 Task: Search one way flight ticket for 1 adult, 5 children, 2 infants in seat and 1 infant on lap in first from San Diego: San Diego International Airport (lindbergh Field) to South Bend: South Bend International Airport on 8-6-2023. Choice of flights is American. Number of bags: 2 carry on bags and 6 checked bags. Price is upto 92000. Outbound departure time preference is 17:15.
Action: Mouse moved to (247, 342)
Screenshot: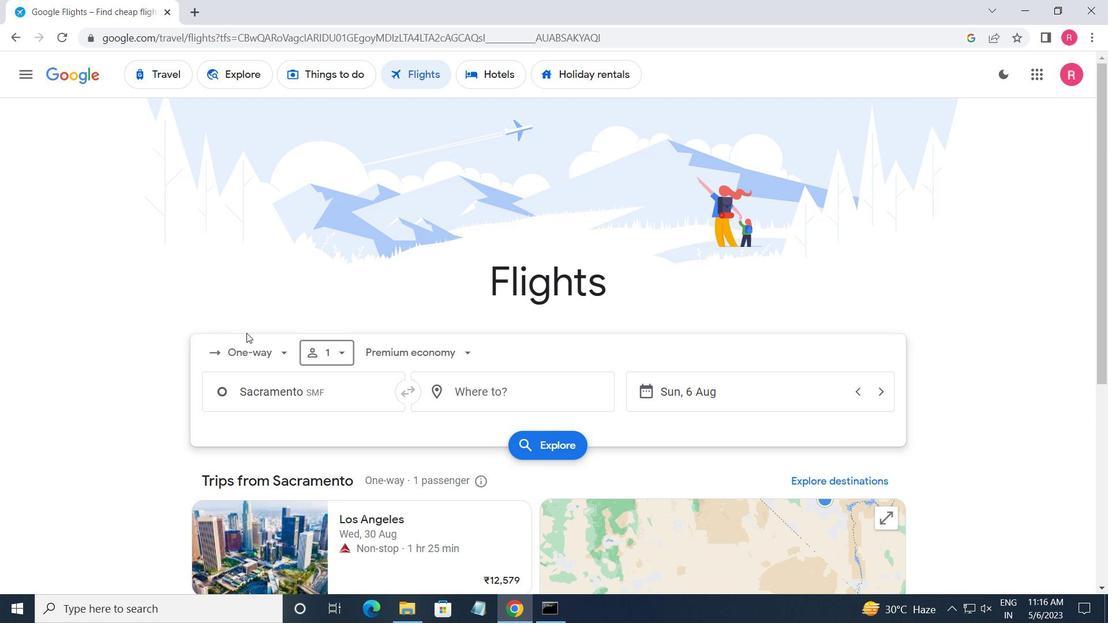 
Action: Mouse pressed left at (247, 342)
Screenshot: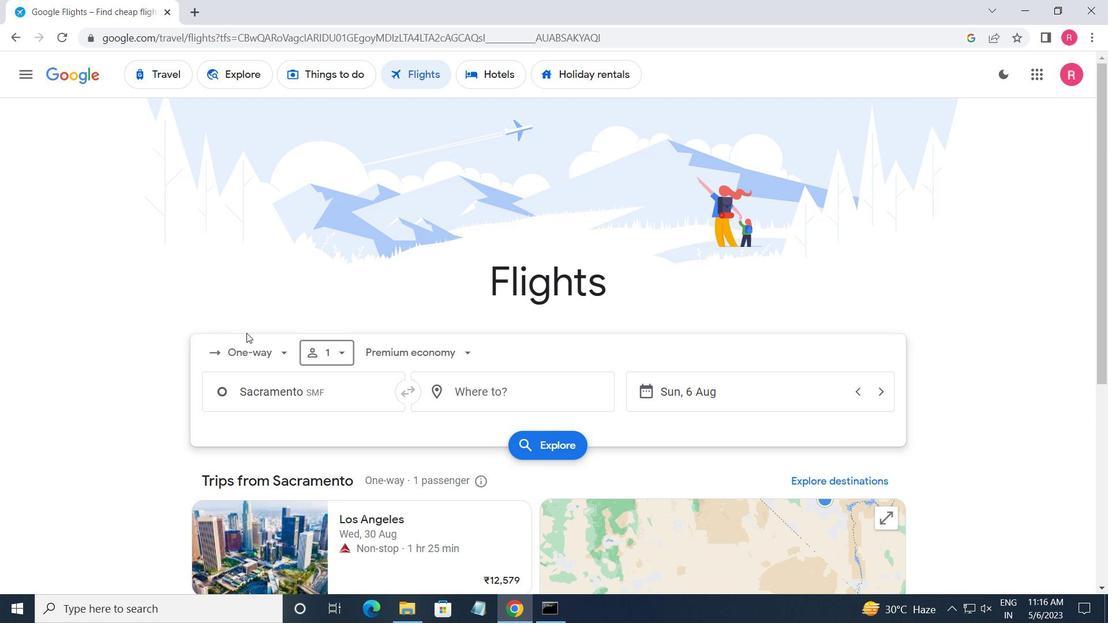 
Action: Mouse moved to (283, 427)
Screenshot: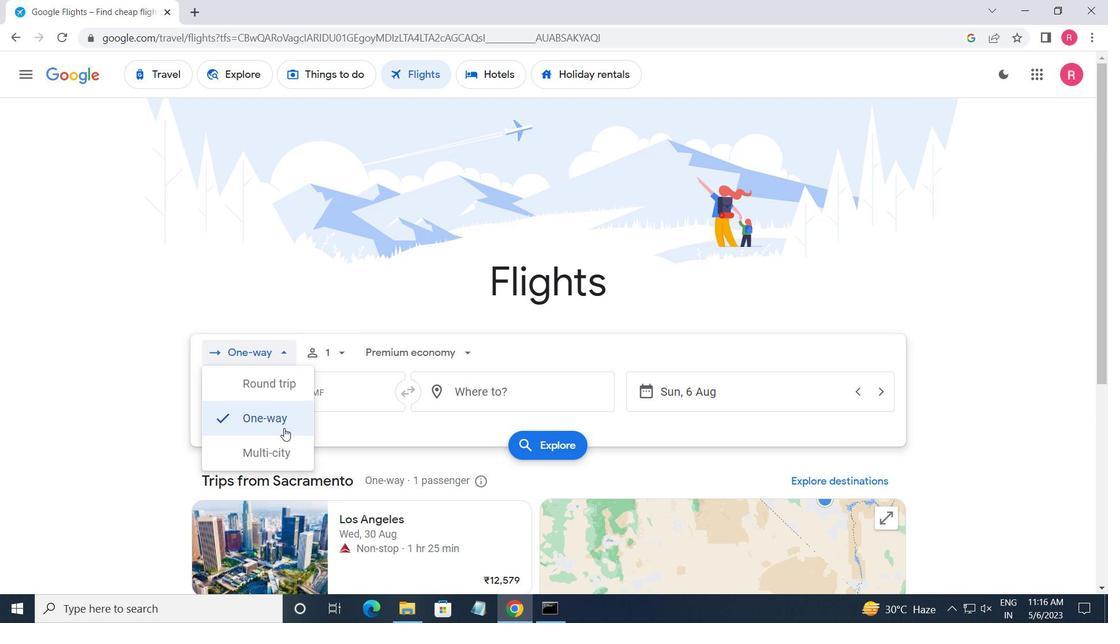 
Action: Mouse pressed left at (283, 427)
Screenshot: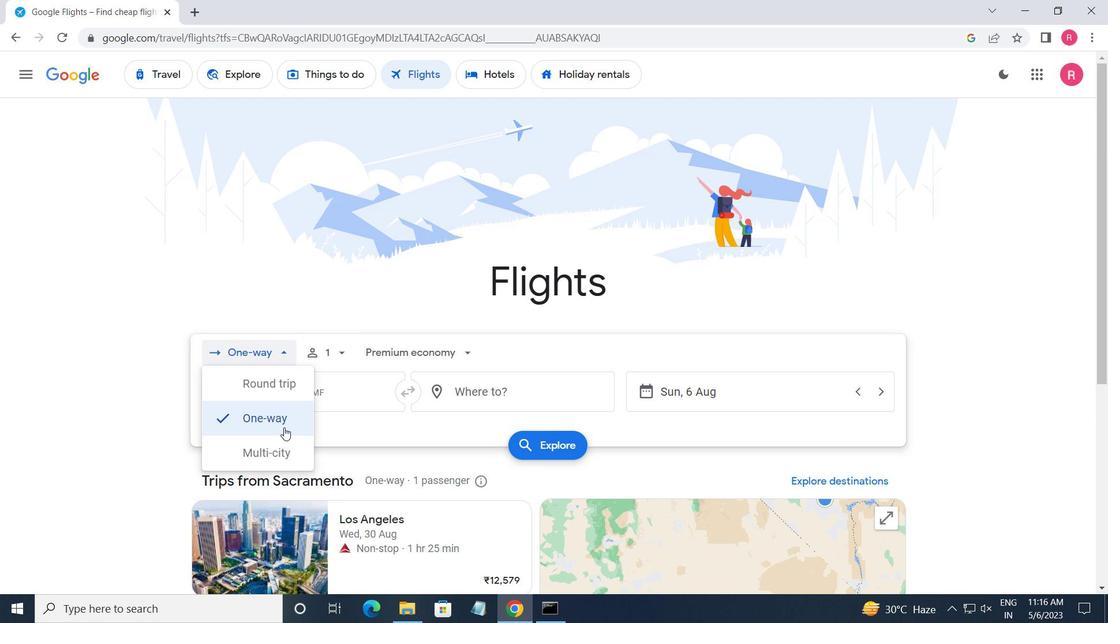 
Action: Mouse moved to (340, 355)
Screenshot: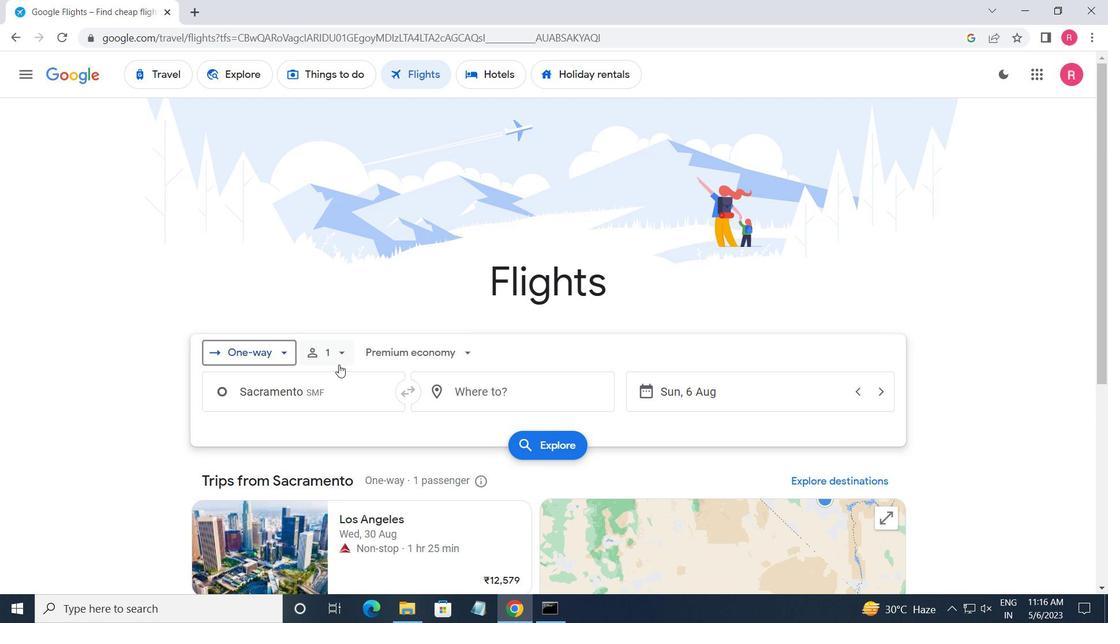 
Action: Mouse pressed left at (340, 355)
Screenshot: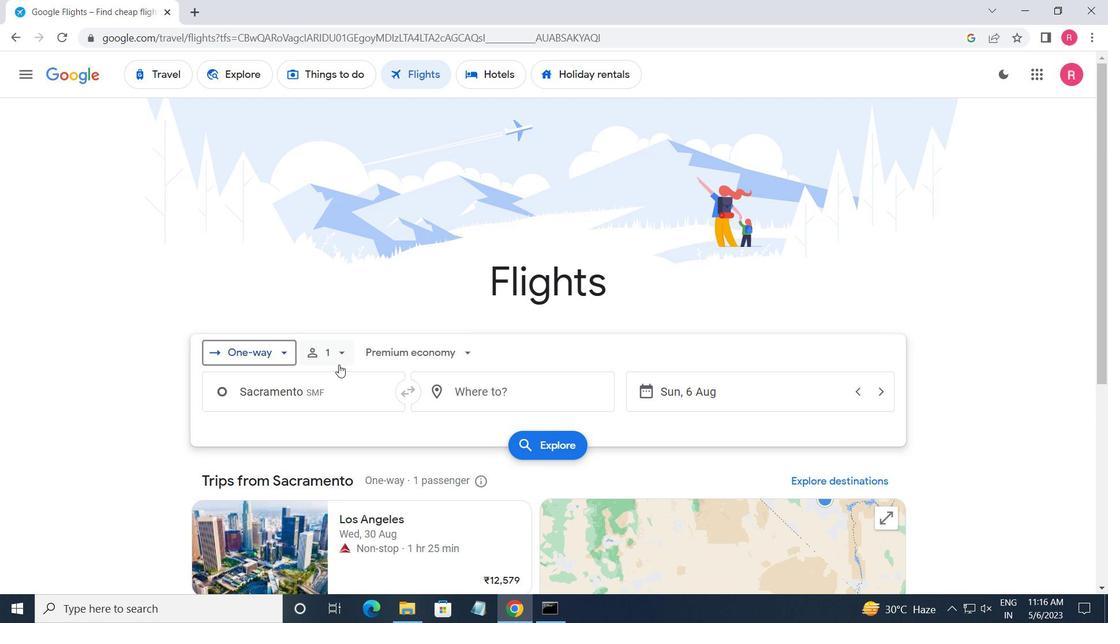 
Action: Mouse moved to (453, 422)
Screenshot: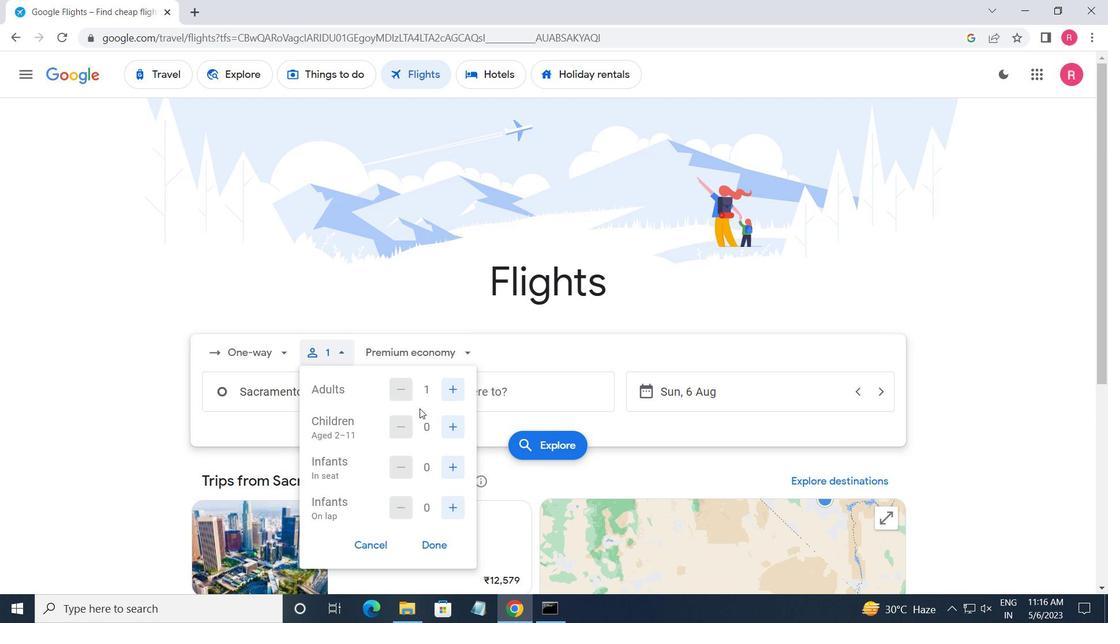 
Action: Mouse pressed left at (453, 422)
Screenshot: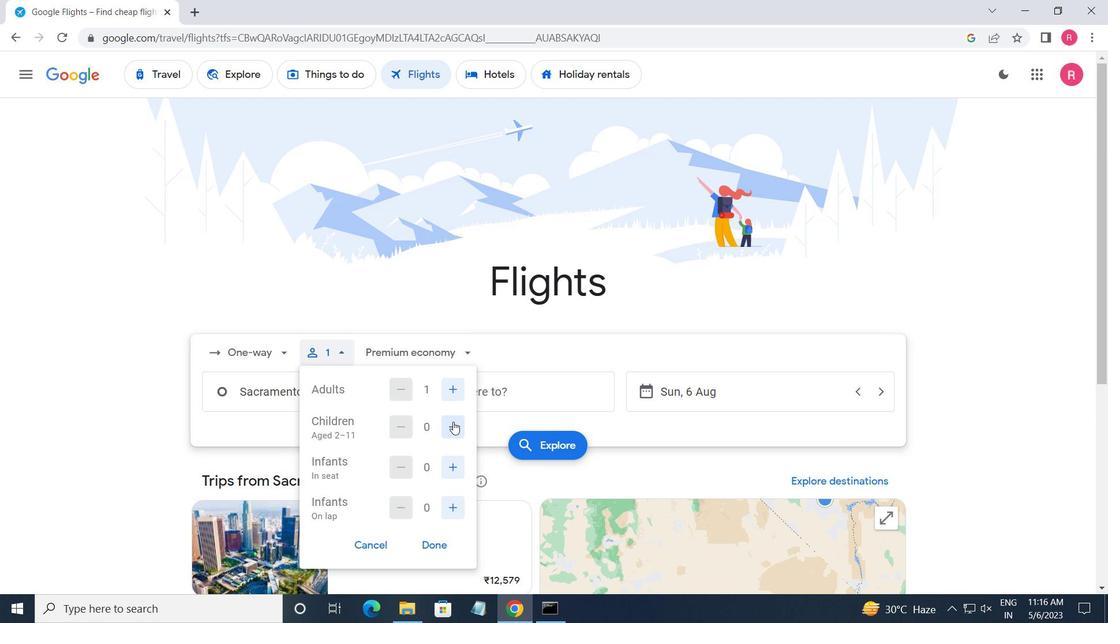 
Action: Mouse moved to (453, 422)
Screenshot: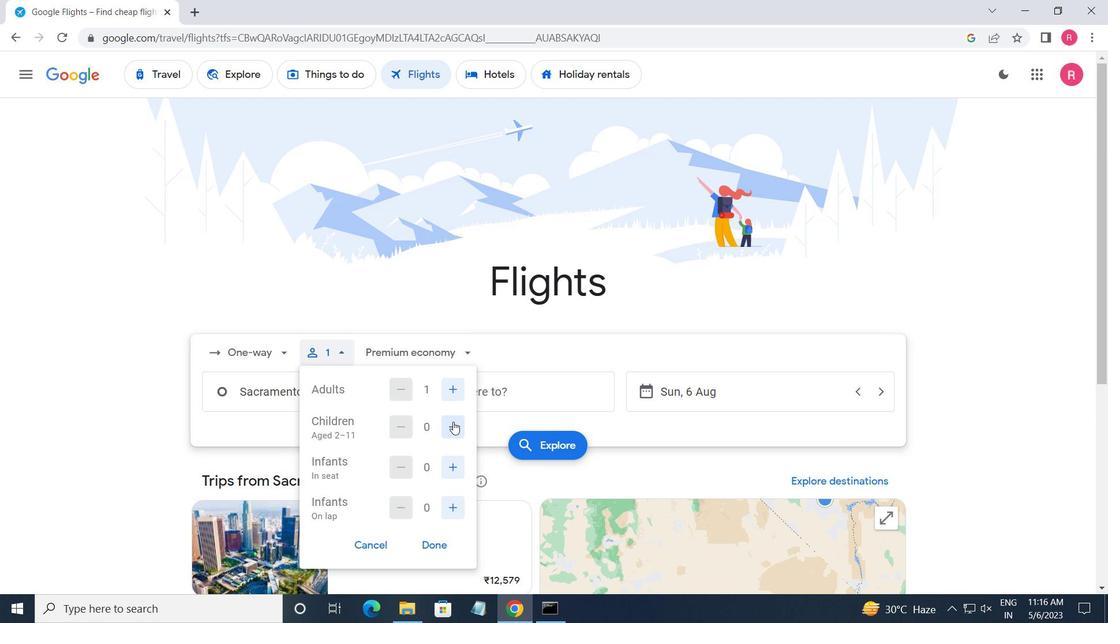 
Action: Mouse pressed left at (453, 422)
Screenshot: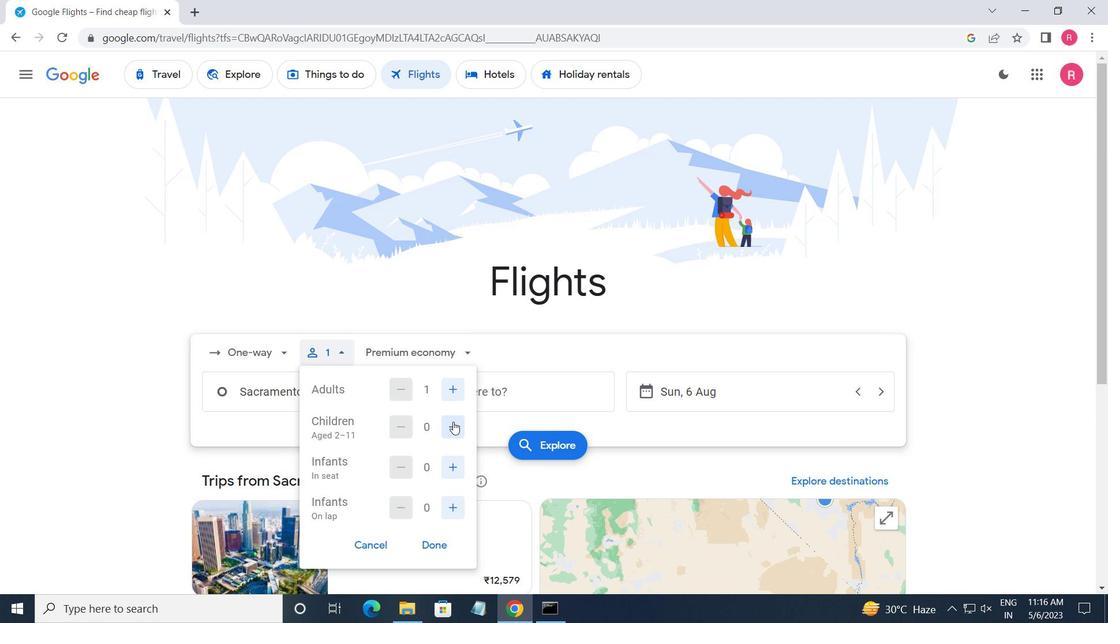 
Action: Mouse moved to (452, 421)
Screenshot: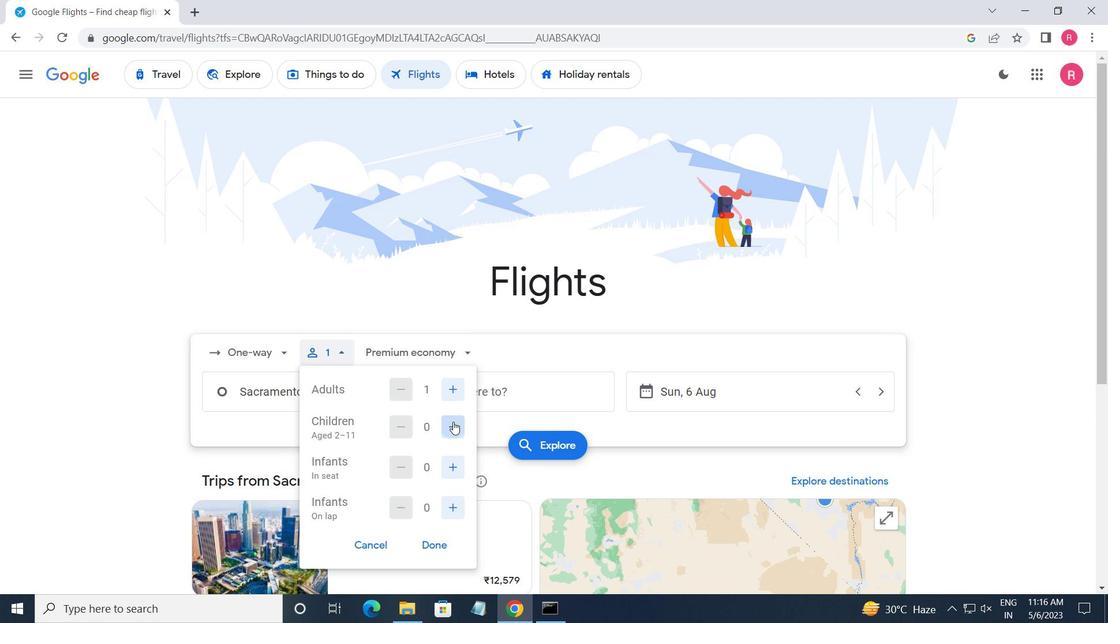 
Action: Mouse pressed left at (452, 421)
Screenshot: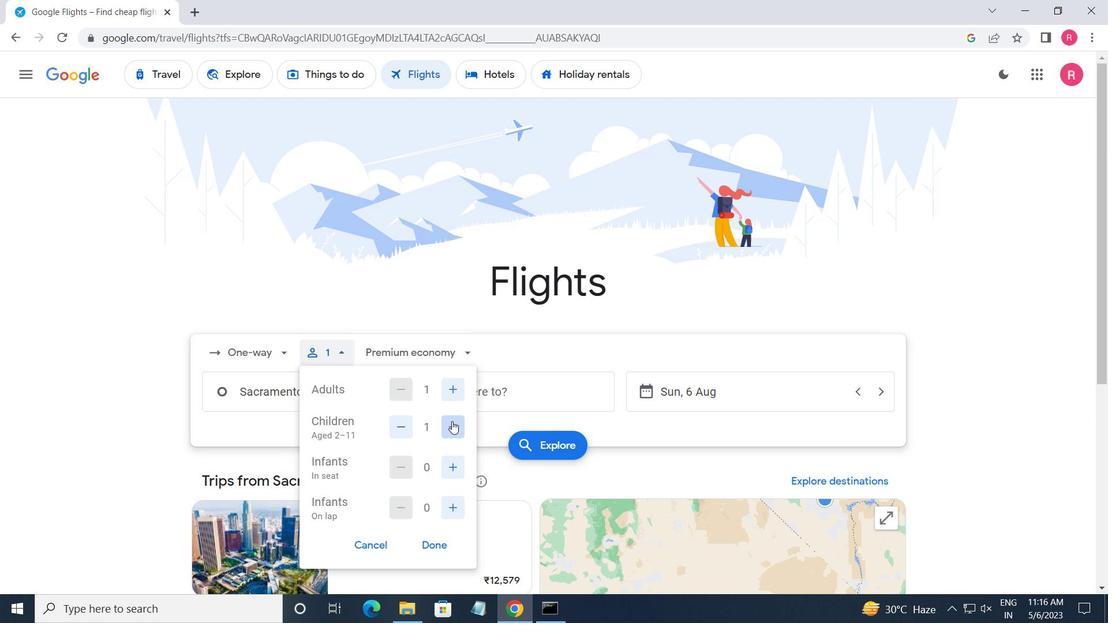 
Action: Mouse pressed left at (452, 421)
Screenshot: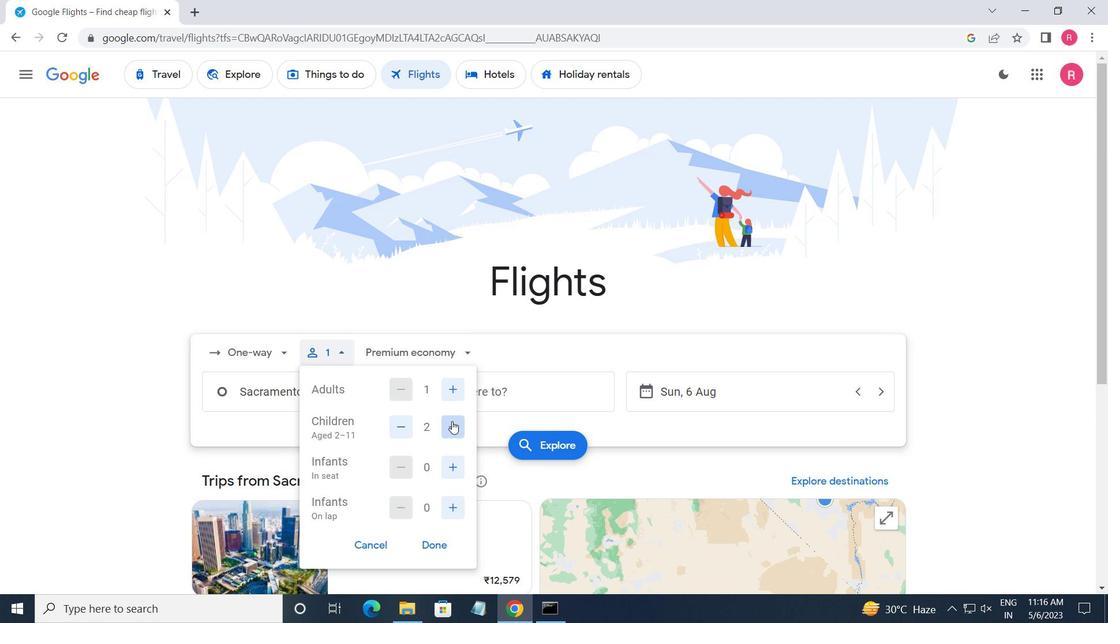 
Action: Mouse pressed left at (452, 421)
Screenshot: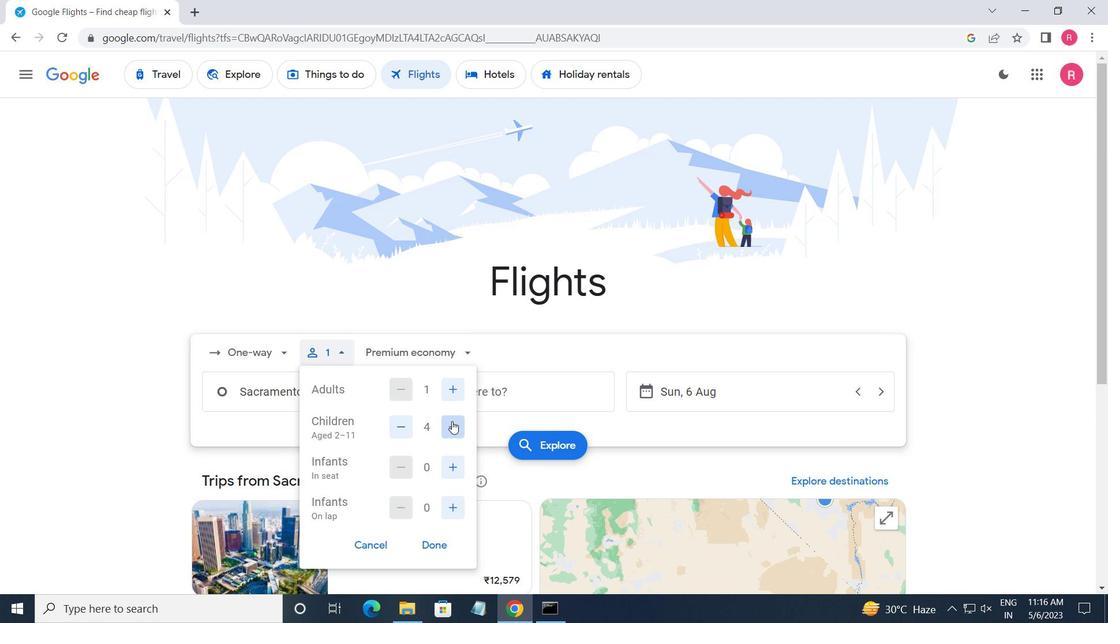 
Action: Mouse moved to (457, 473)
Screenshot: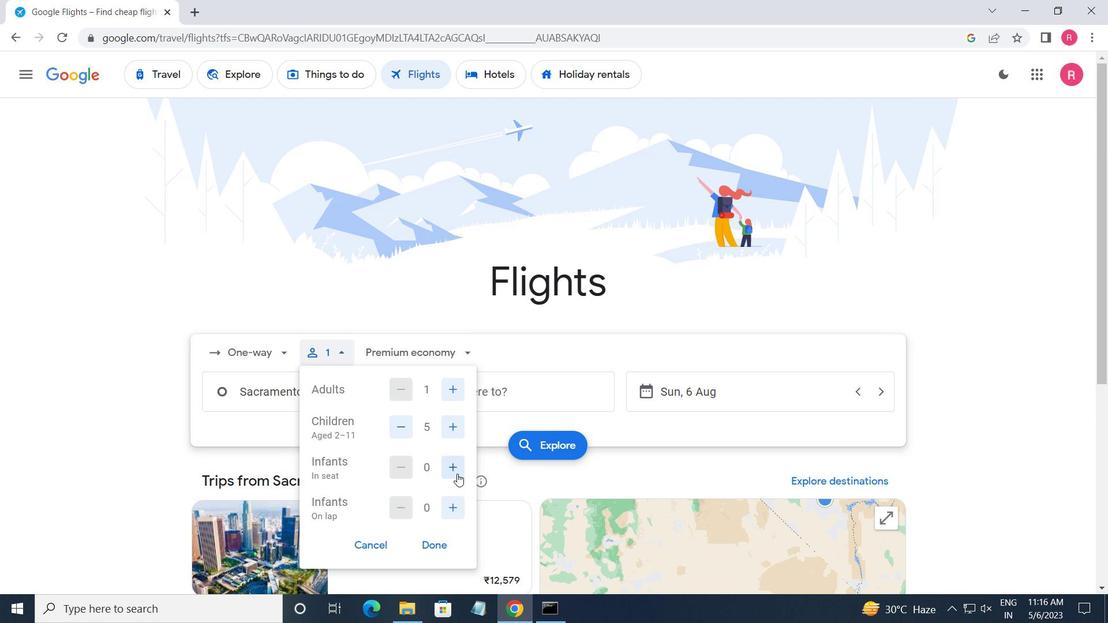 
Action: Mouse pressed left at (457, 473)
Screenshot: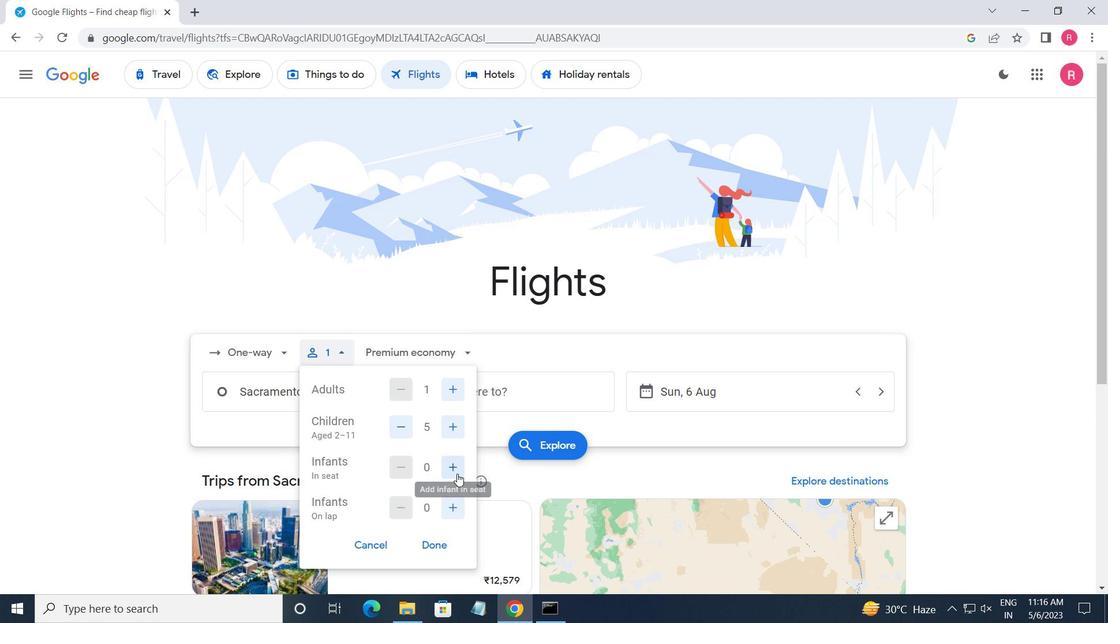 
Action: Mouse moved to (451, 513)
Screenshot: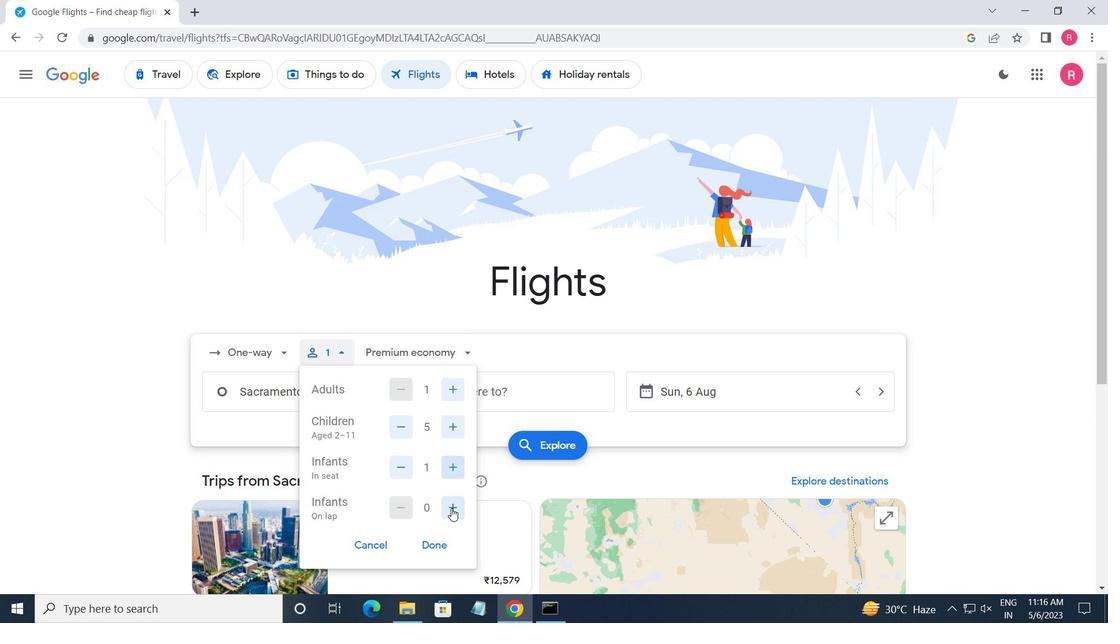 
Action: Mouse pressed left at (451, 513)
Screenshot: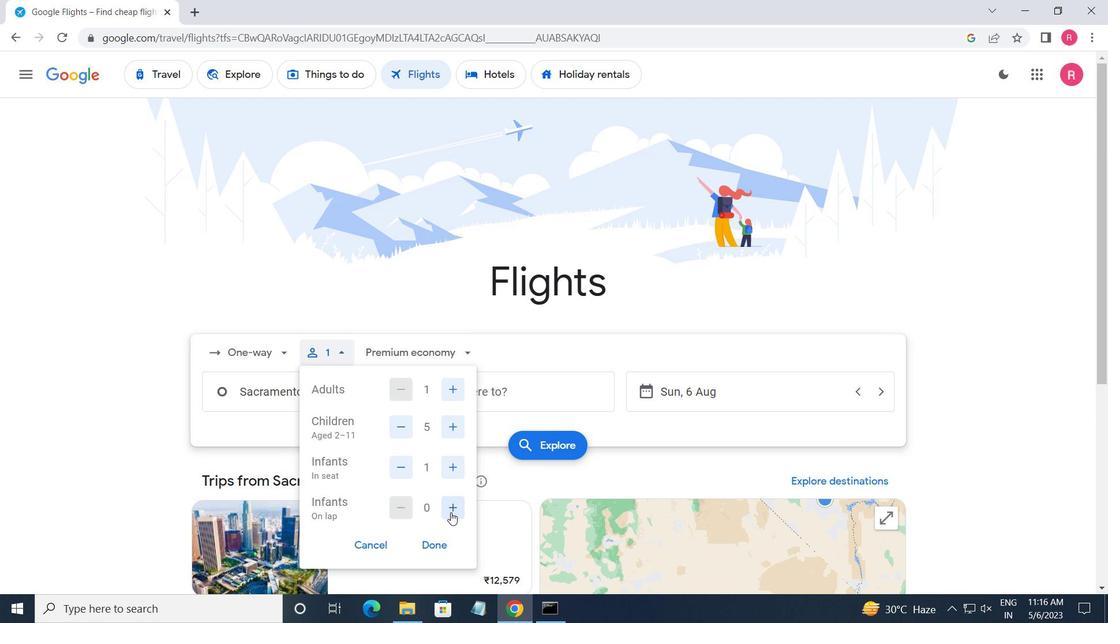 
Action: Mouse moved to (429, 546)
Screenshot: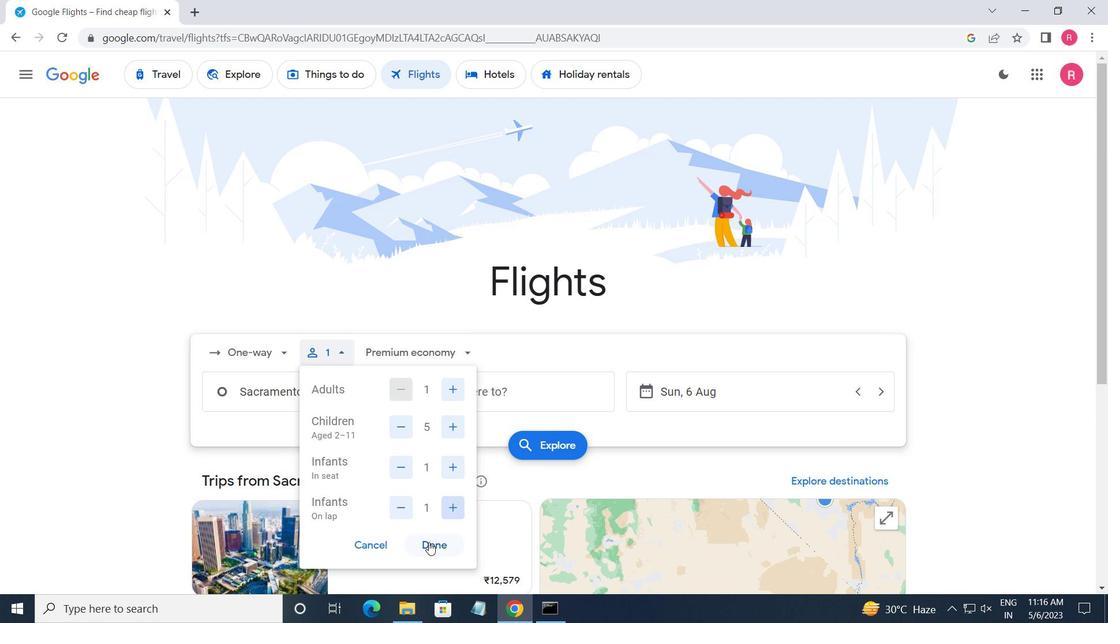 
Action: Mouse pressed left at (429, 546)
Screenshot: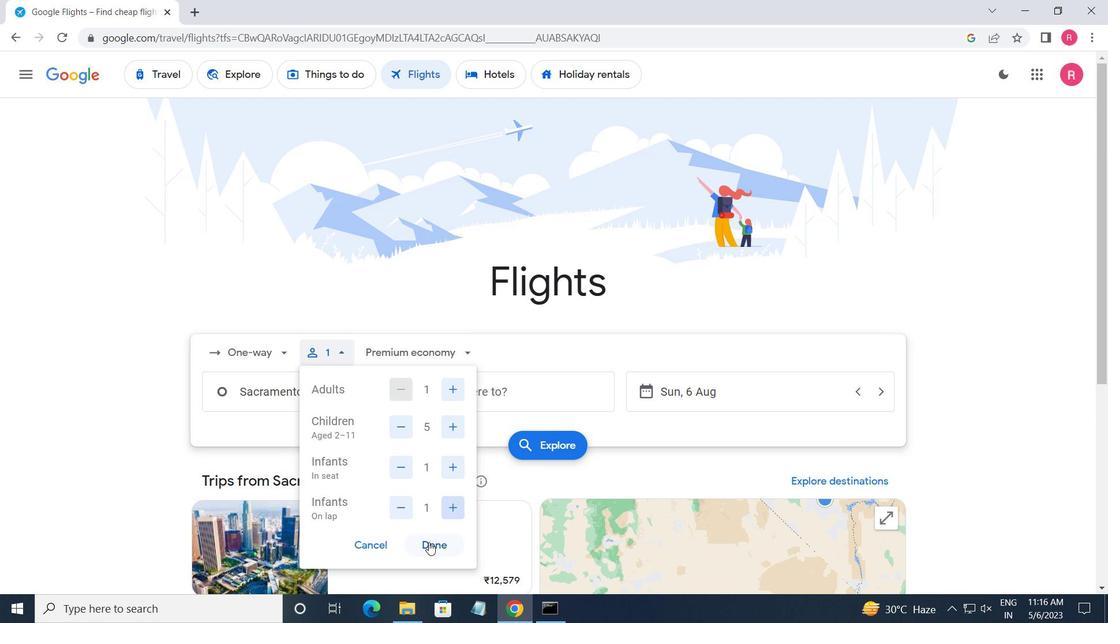 
Action: Mouse moved to (412, 359)
Screenshot: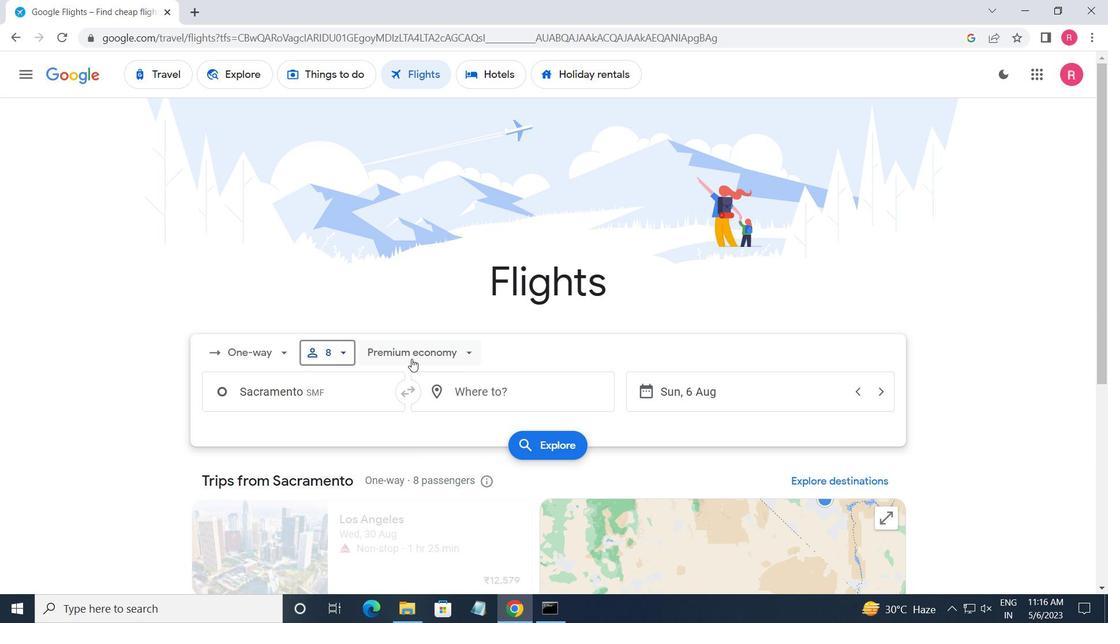 
Action: Mouse pressed left at (412, 359)
Screenshot: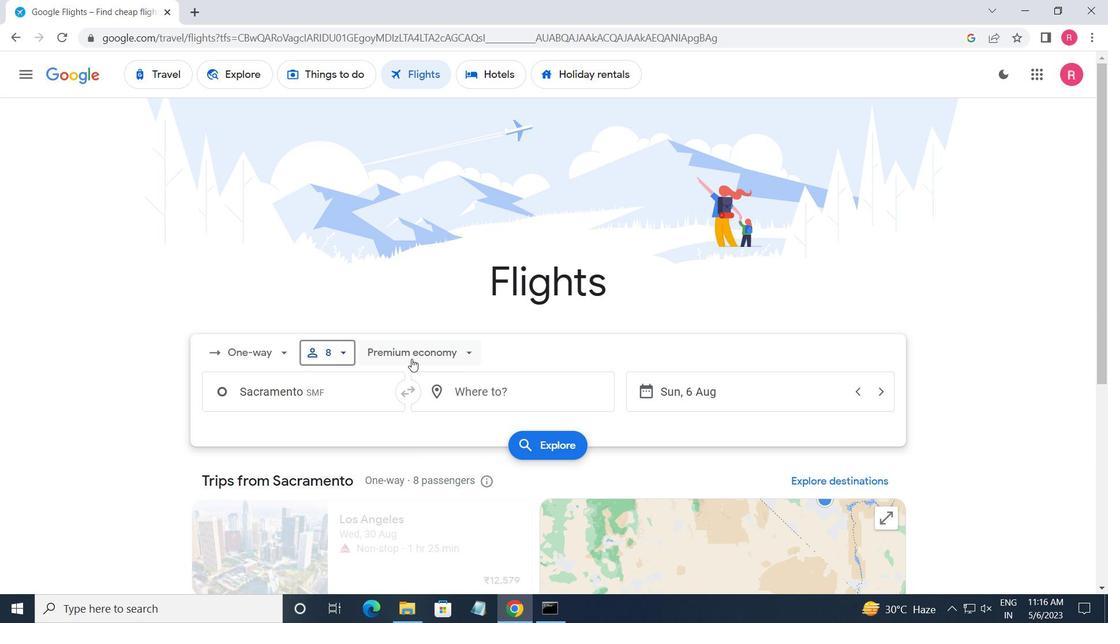 
Action: Mouse moved to (424, 485)
Screenshot: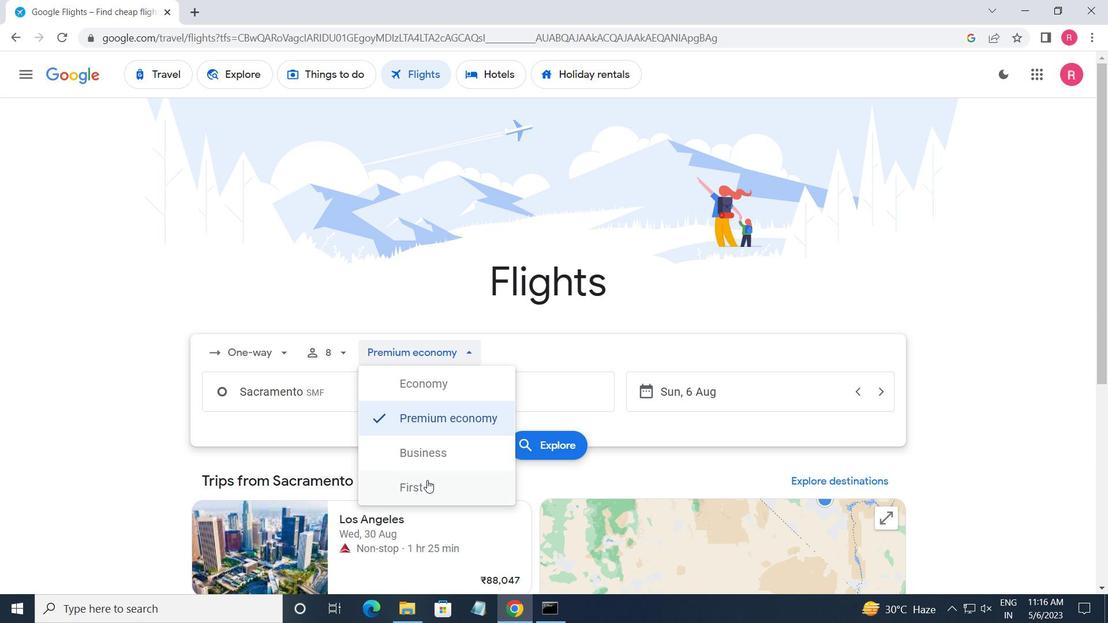 
Action: Mouse pressed left at (424, 485)
Screenshot: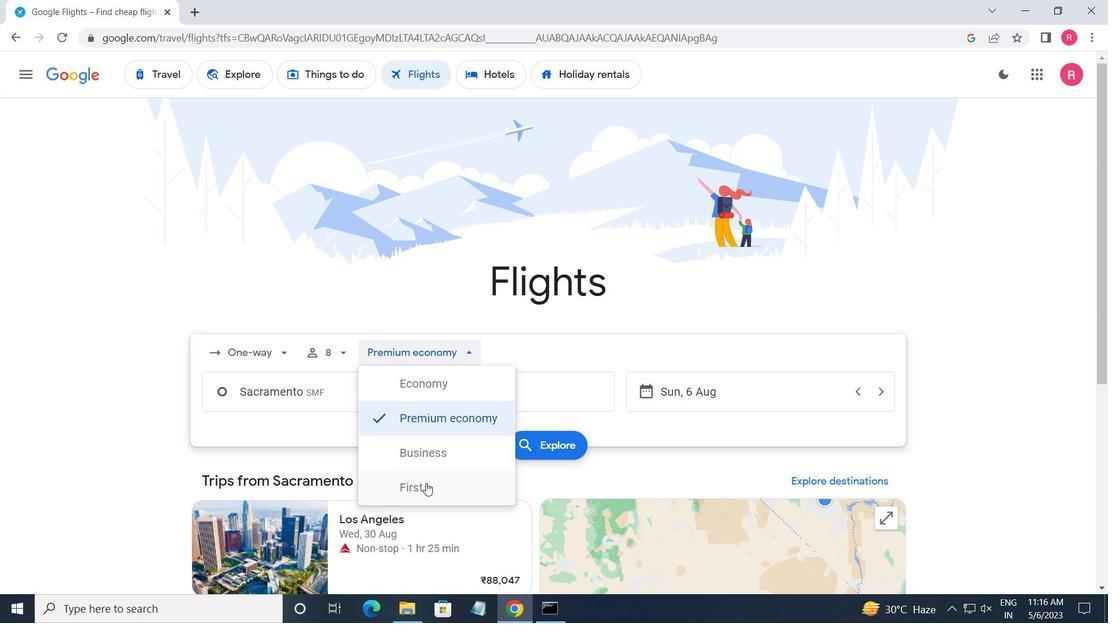 
Action: Mouse moved to (340, 396)
Screenshot: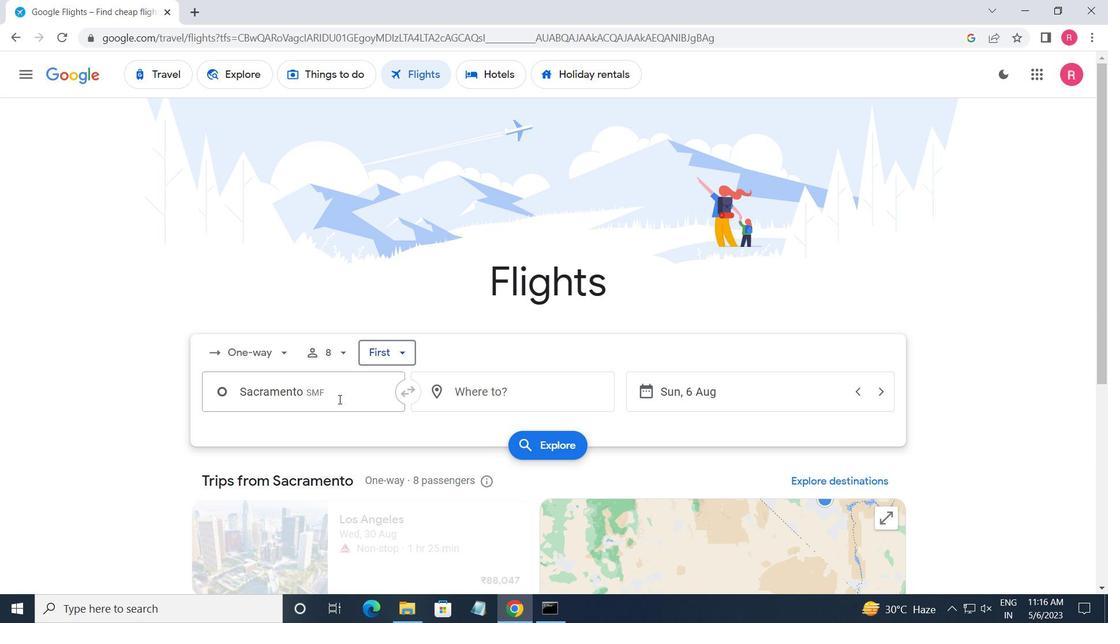 
Action: Mouse pressed left at (340, 396)
Screenshot: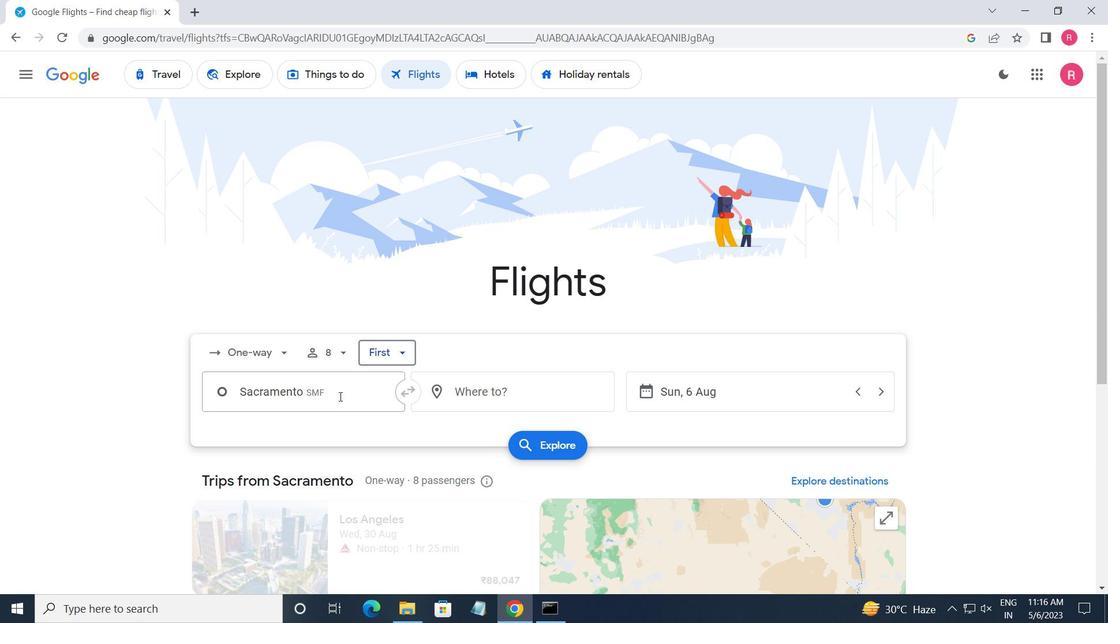 
Action: Key pressed <Key.shift>SAN<Key.space><Key.shift>DIEGO
Screenshot: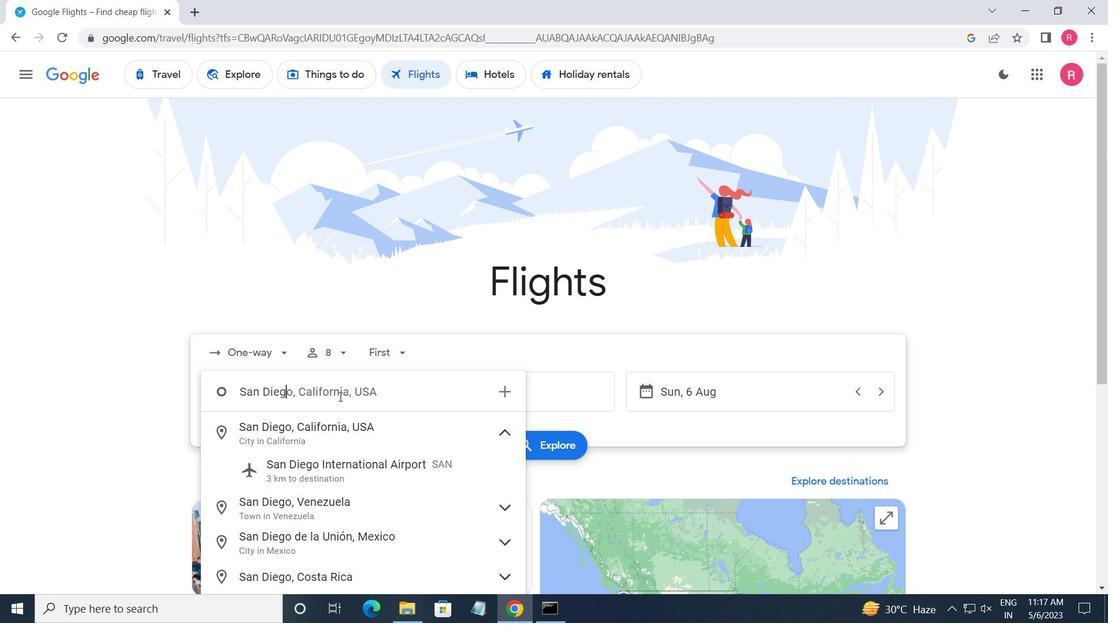 
Action: Mouse moved to (345, 481)
Screenshot: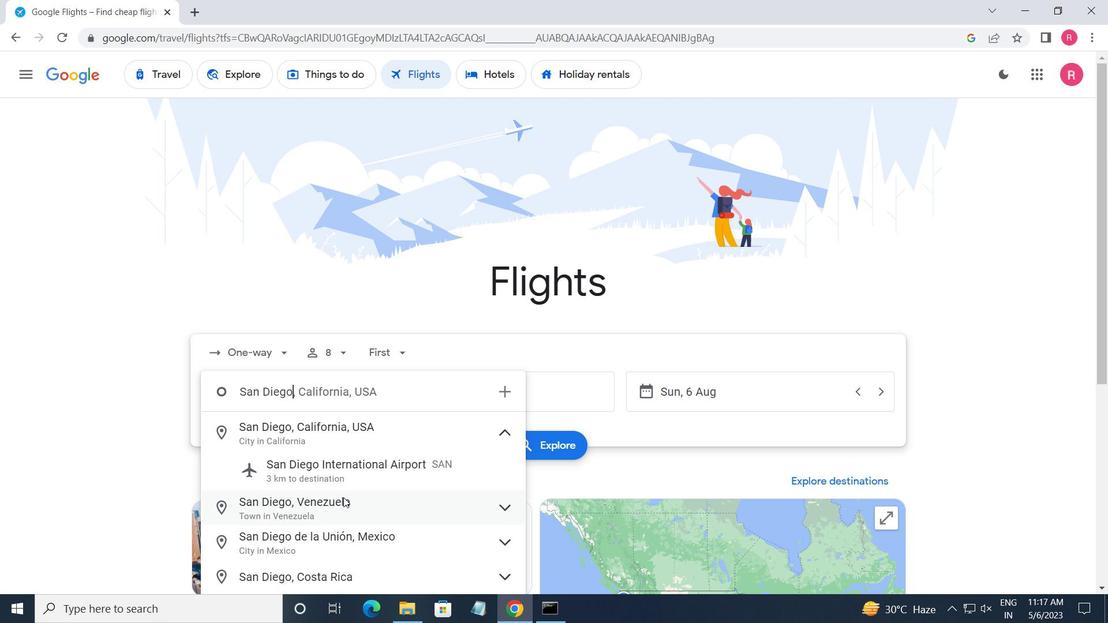 
Action: Mouse pressed left at (345, 481)
Screenshot: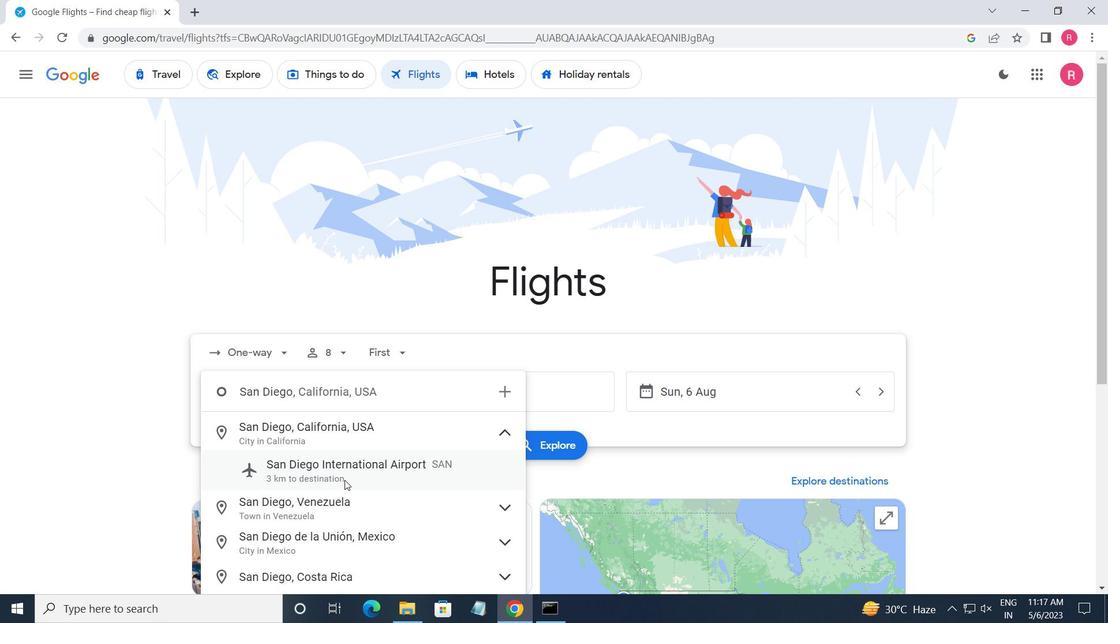 
Action: Mouse moved to (550, 397)
Screenshot: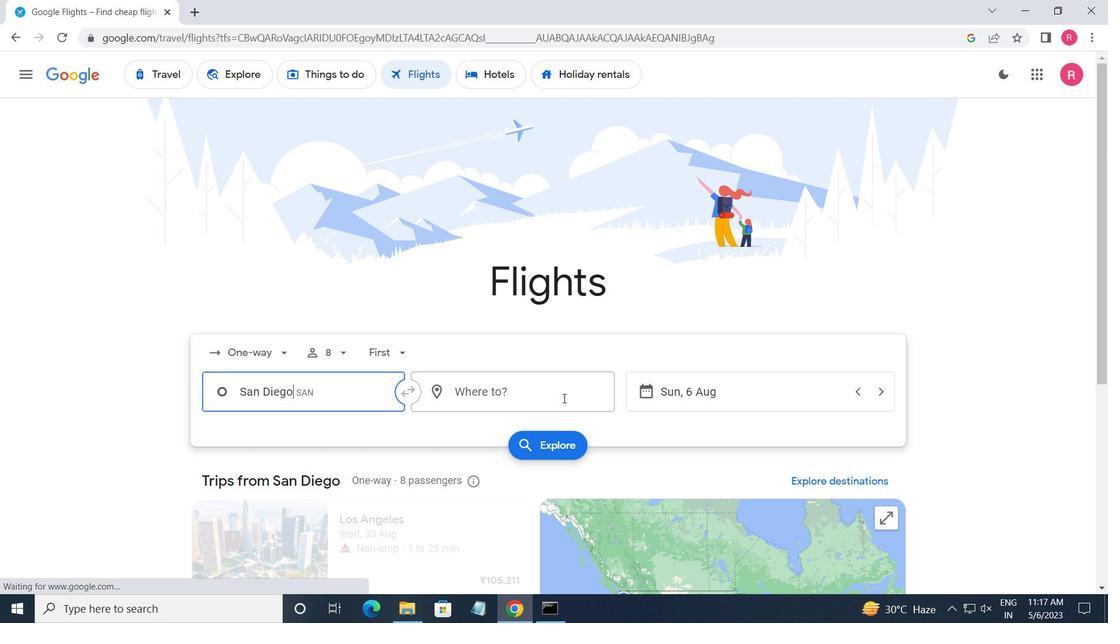 
Action: Mouse pressed left at (550, 397)
Screenshot: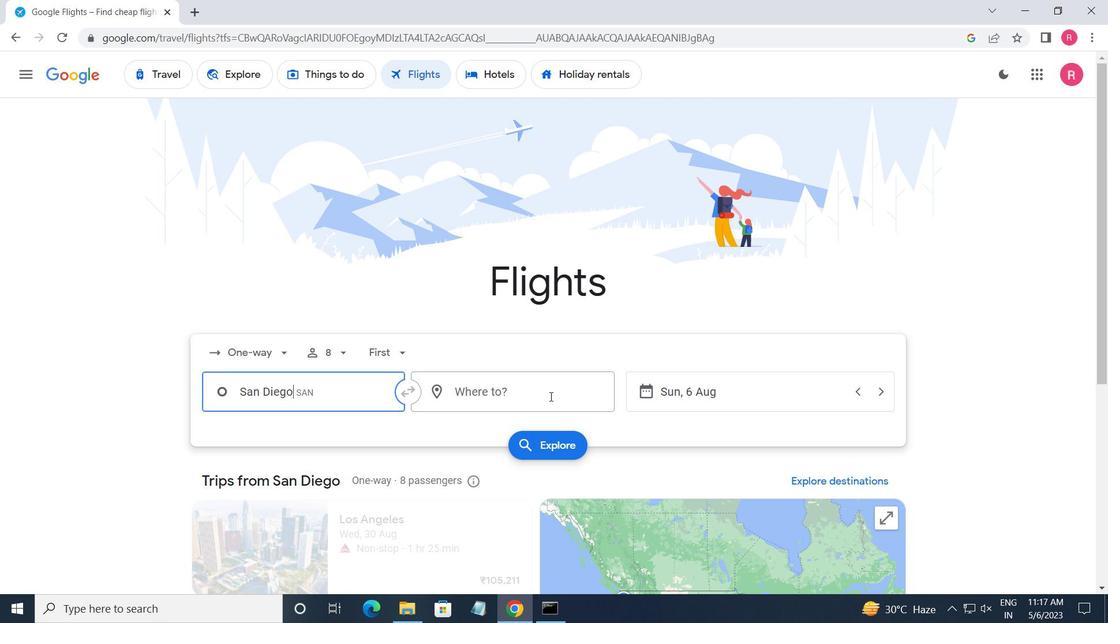 
Action: Key pressed <Key.shift>SOUTH<Key.space><Key.shift><Key.shift><Key.shift><Key.shift>BEND
Screenshot: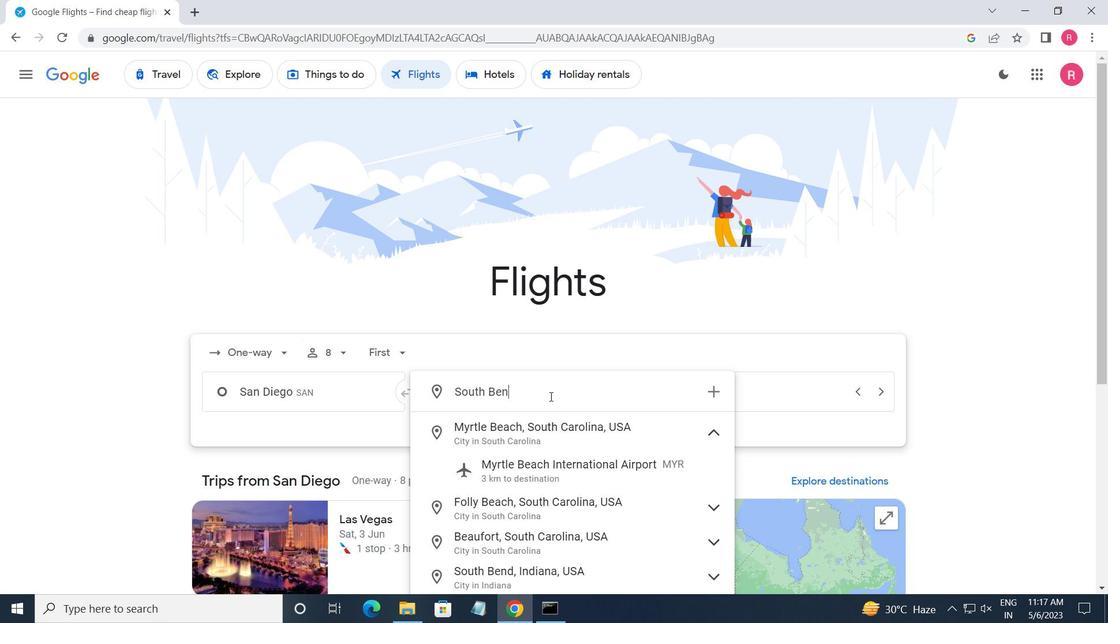 
Action: Mouse moved to (540, 466)
Screenshot: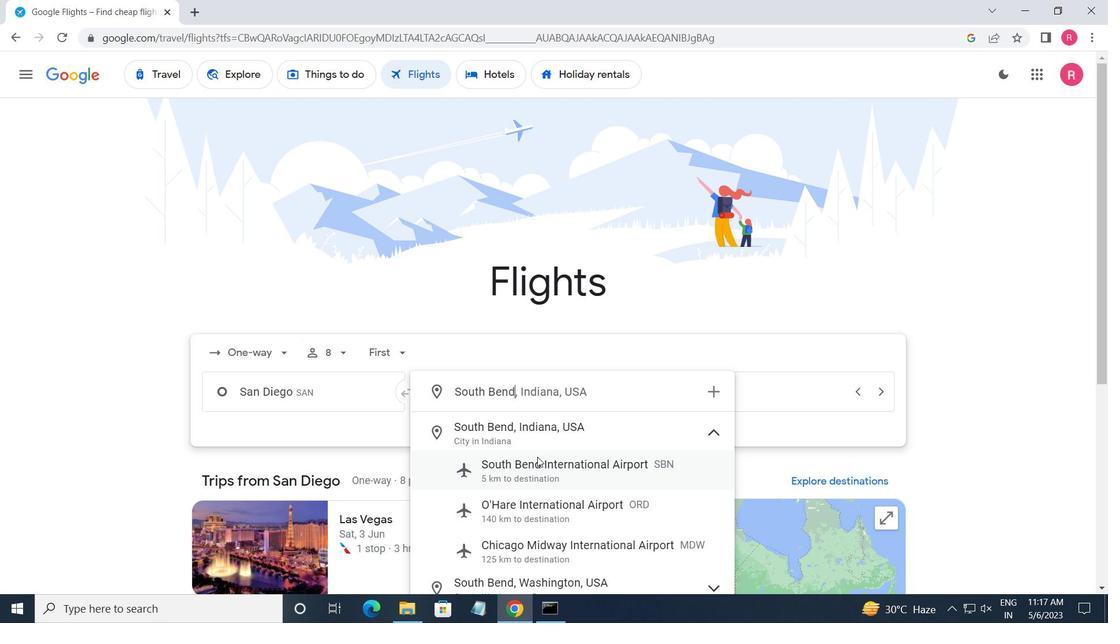 
Action: Mouse pressed left at (540, 466)
Screenshot: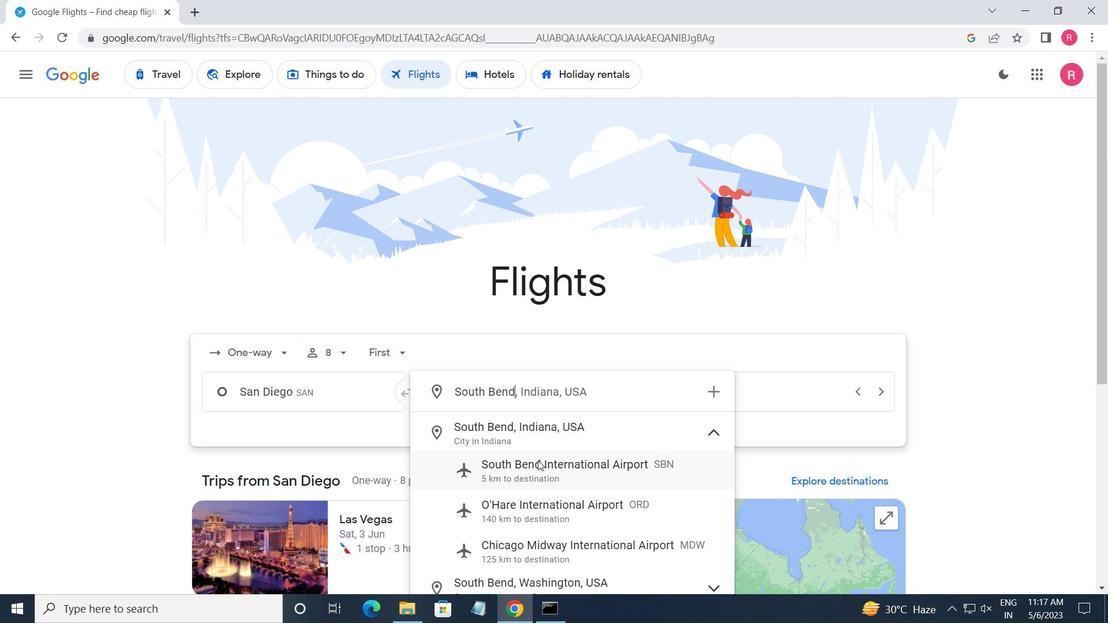 
Action: Mouse moved to (762, 394)
Screenshot: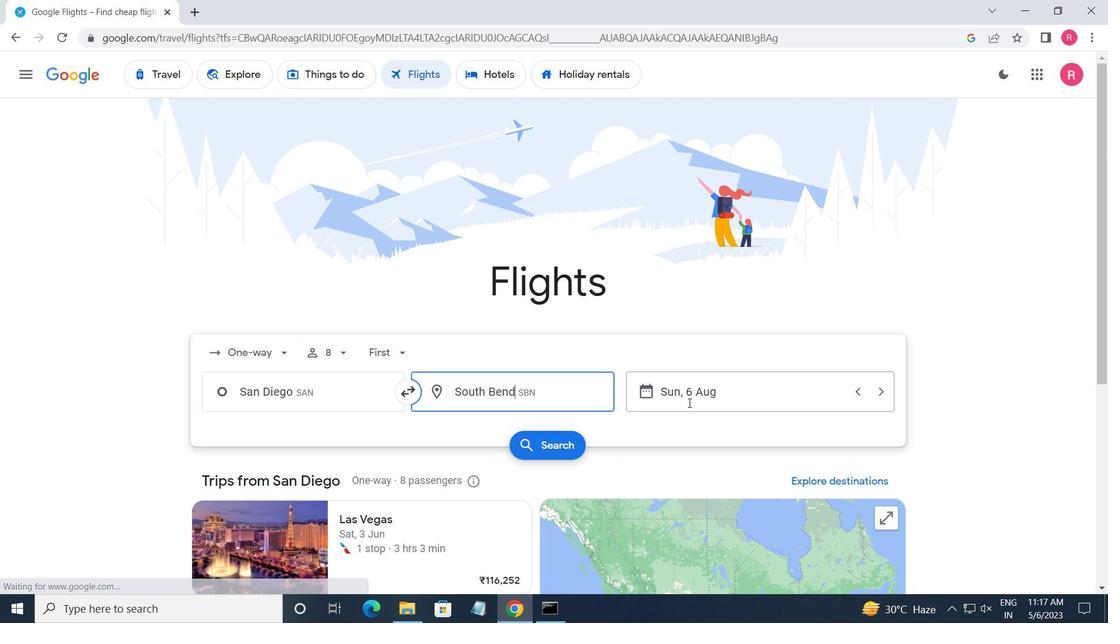 
Action: Mouse pressed left at (762, 394)
Screenshot: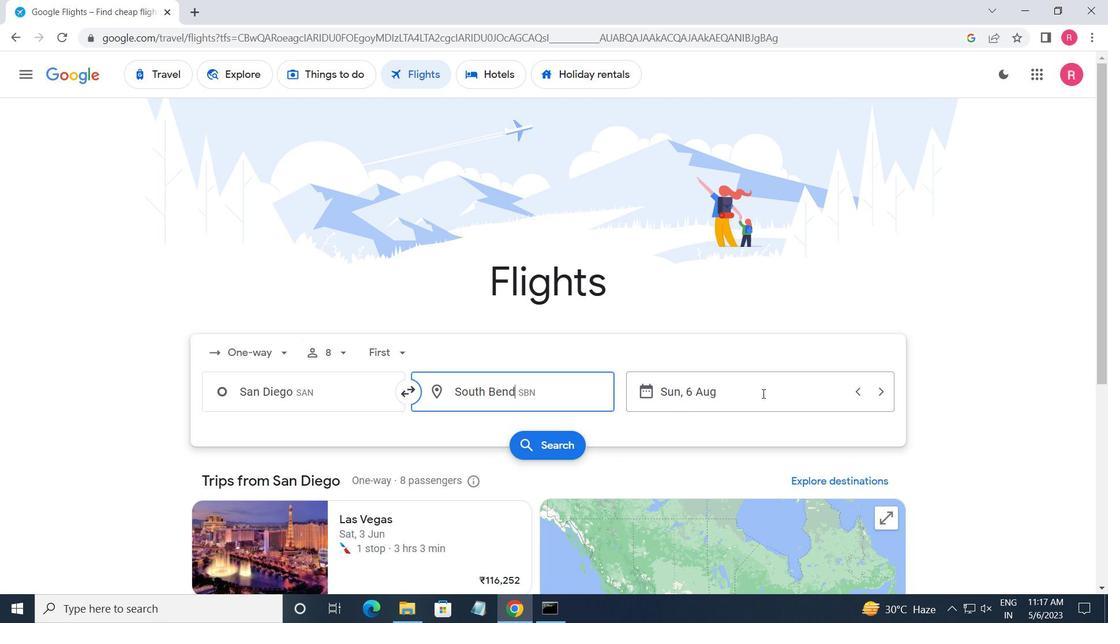 
Action: Mouse moved to (375, 377)
Screenshot: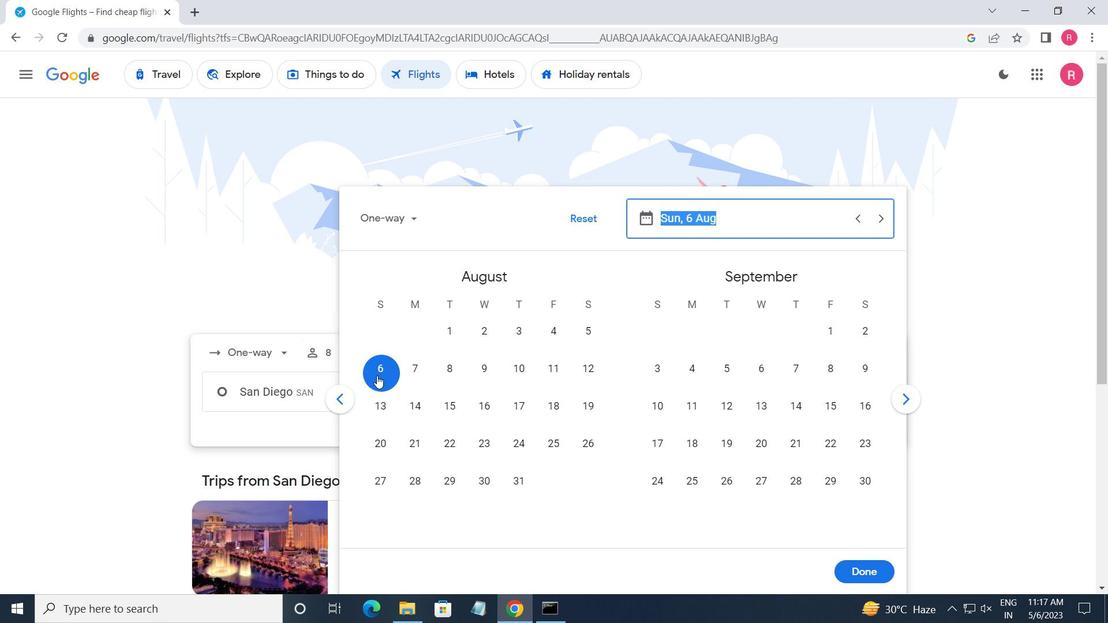 
Action: Mouse pressed left at (375, 377)
Screenshot: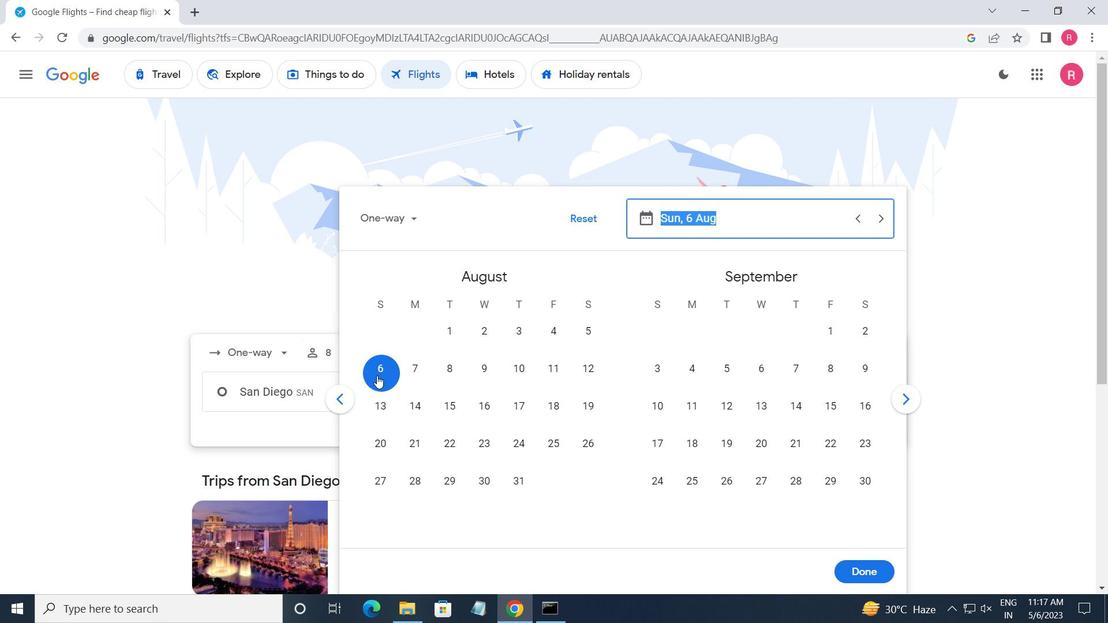 
Action: Mouse moved to (877, 573)
Screenshot: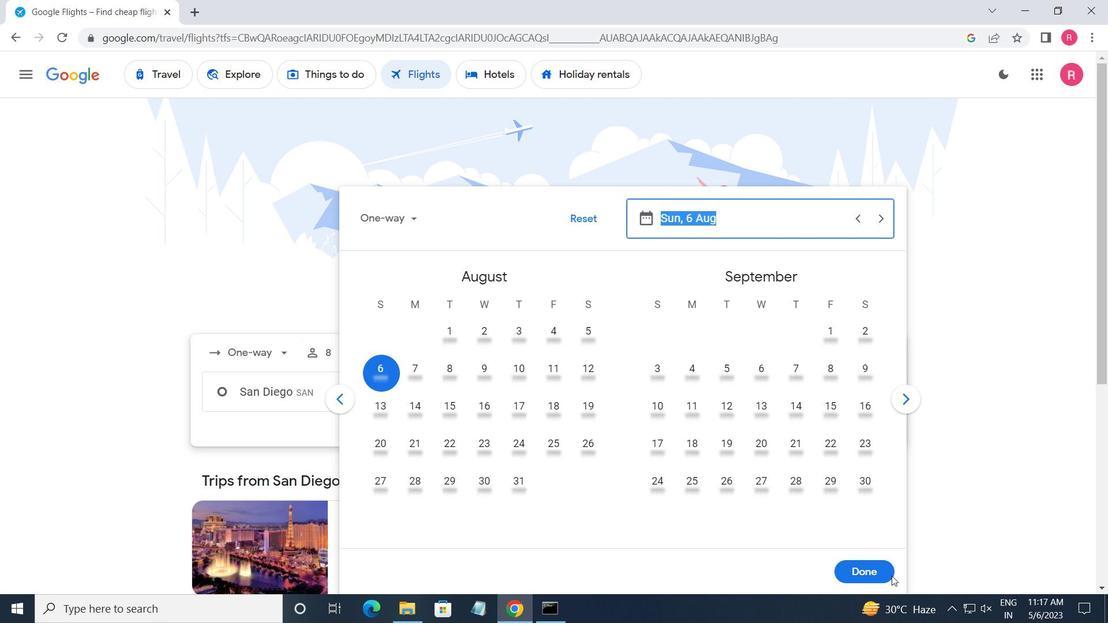 
Action: Mouse pressed left at (877, 573)
Screenshot: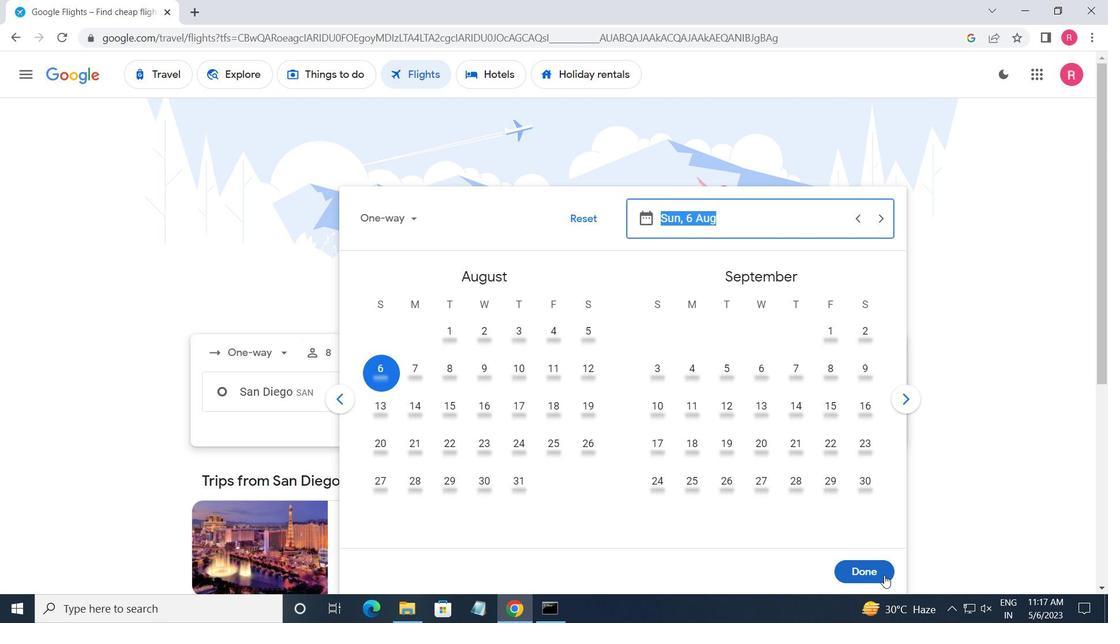 
Action: Mouse moved to (546, 441)
Screenshot: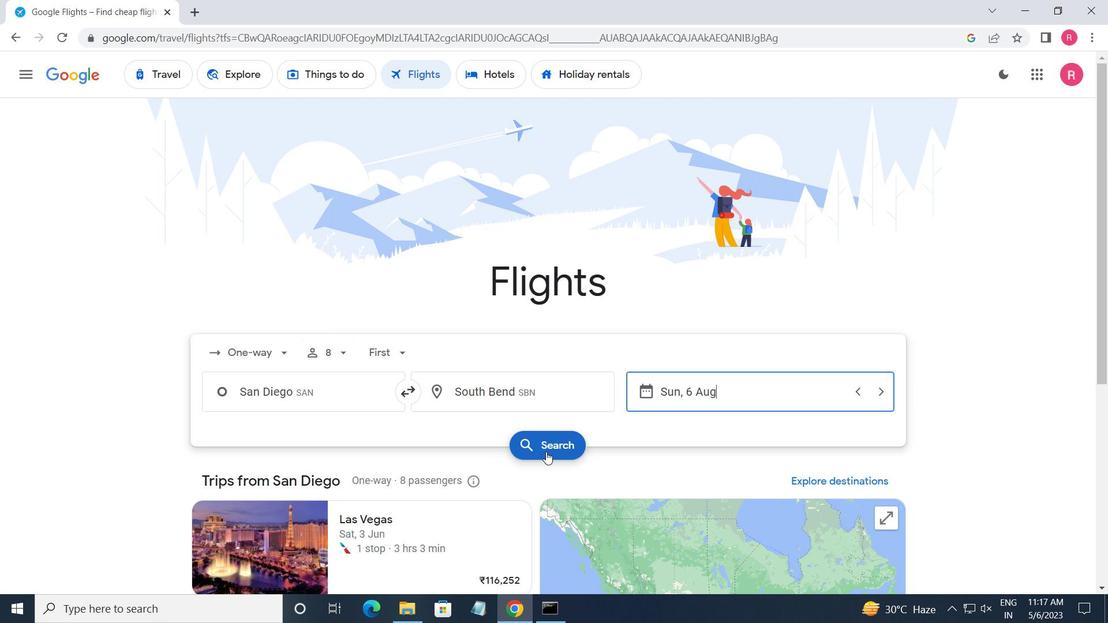 
Action: Mouse pressed left at (546, 441)
Screenshot: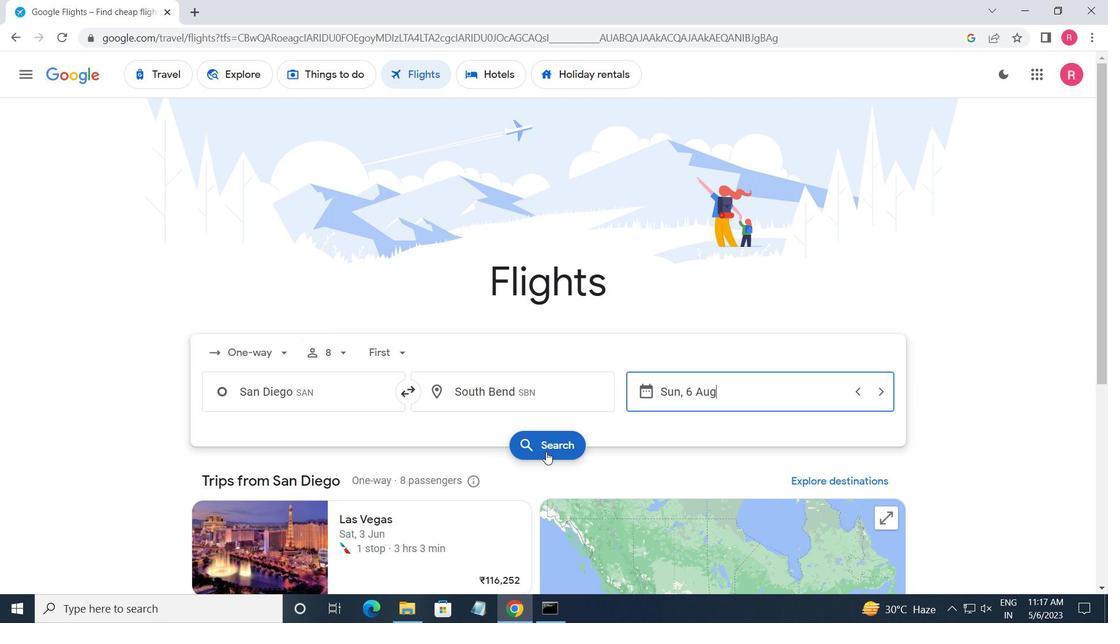 
Action: Mouse moved to (191, 218)
Screenshot: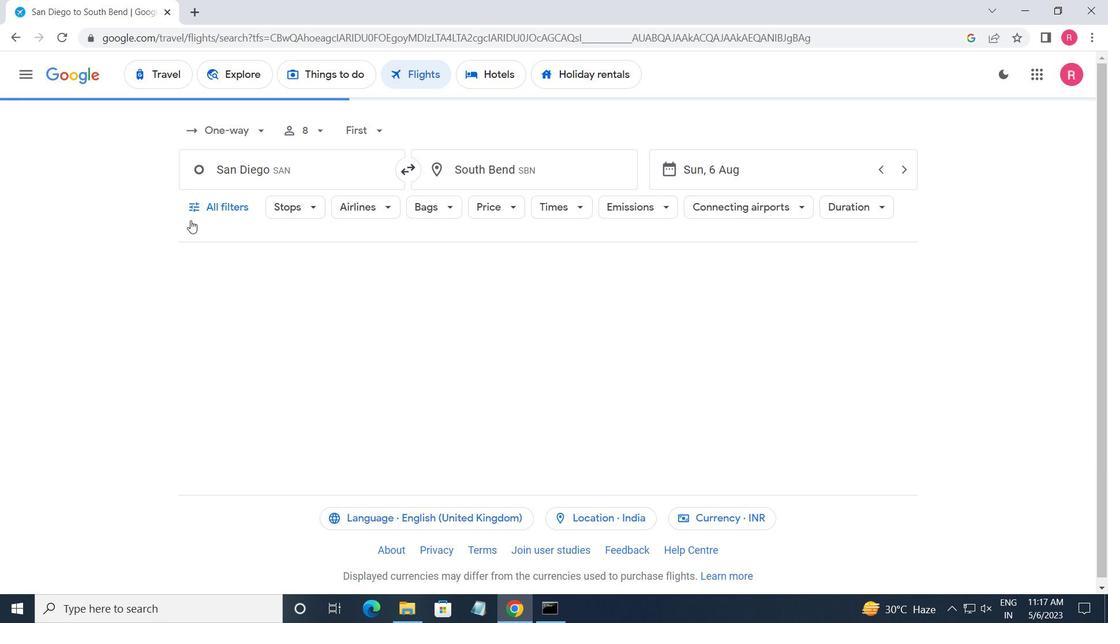 
Action: Mouse pressed left at (191, 218)
Screenshot: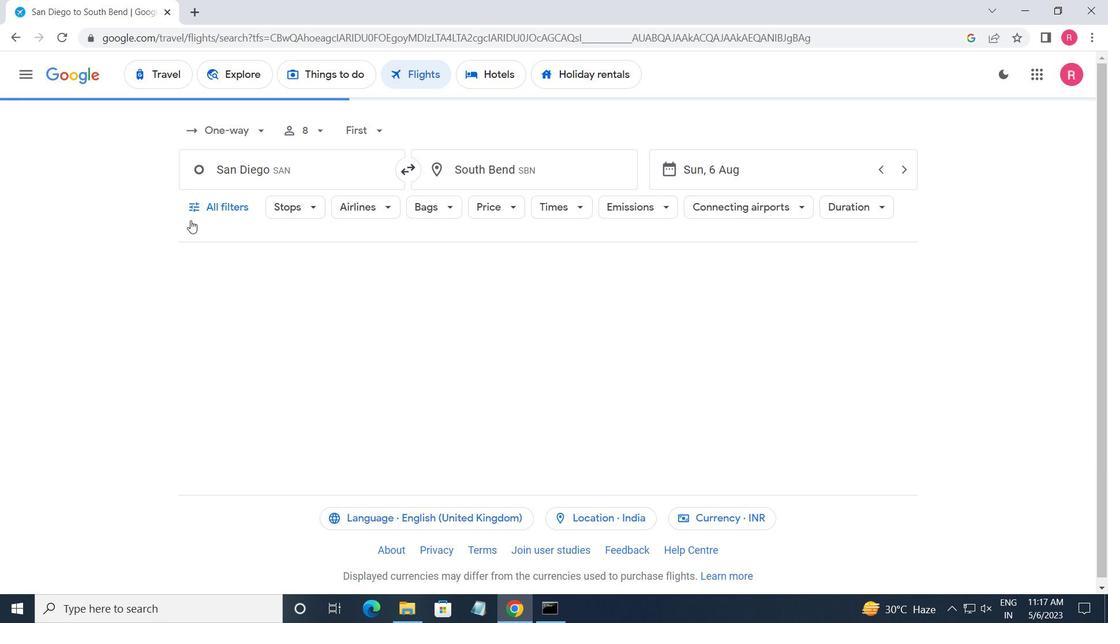 
Action: Mouse moved to (255, 339)
Screenshot: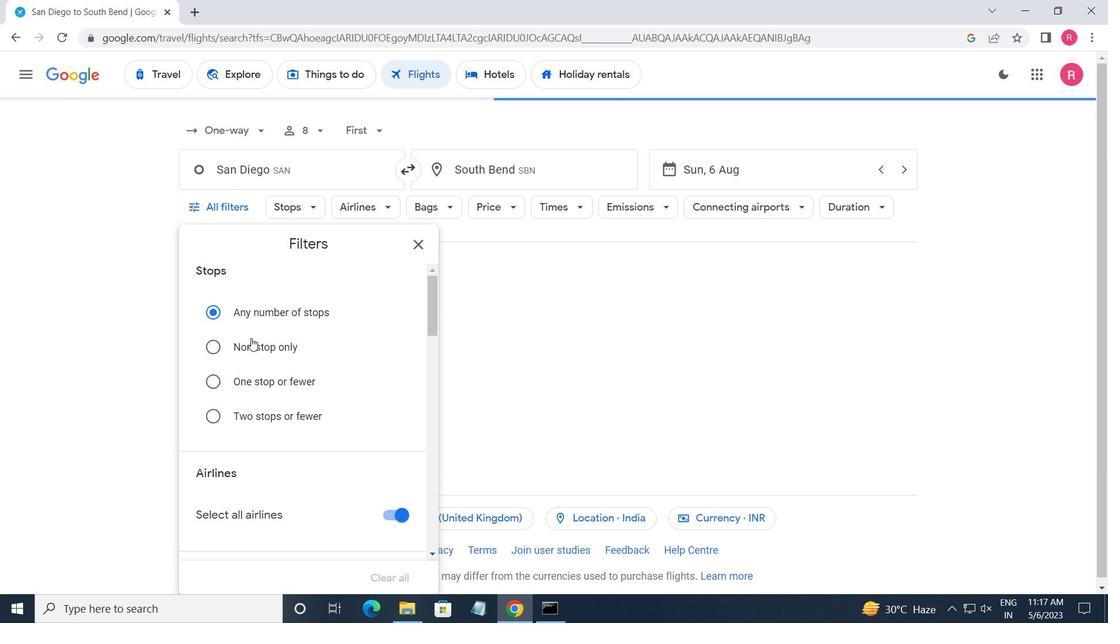 
Action: Mouse scrolled (255, 339) with delta (0, 0)
Screenshot: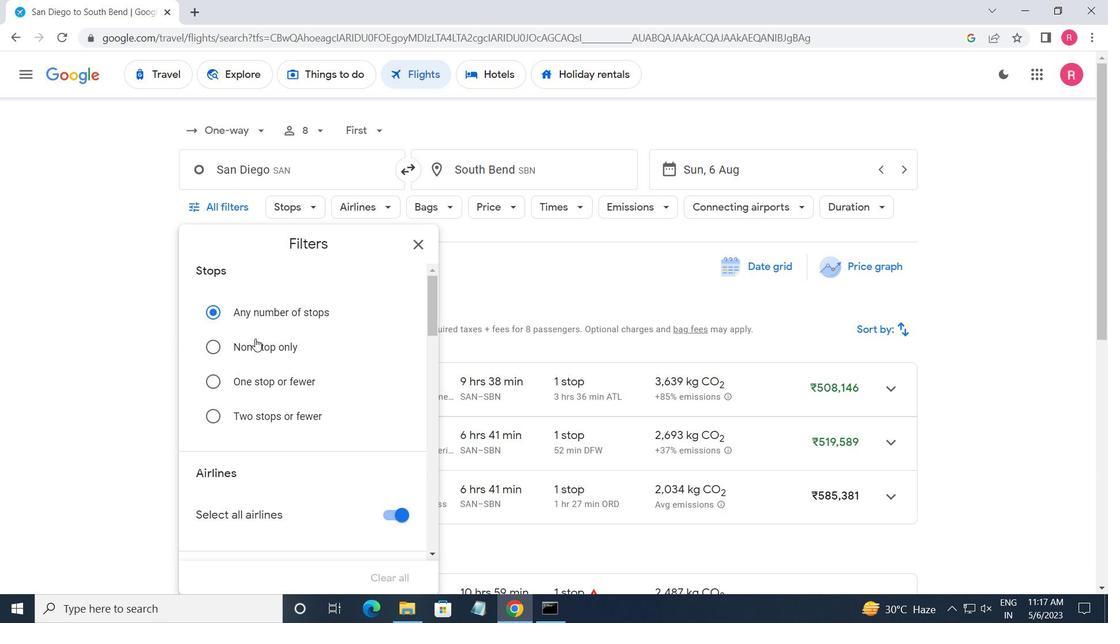 
Action: Mouse scrolled (255, 339) with delta (0, 0)
Screenshot: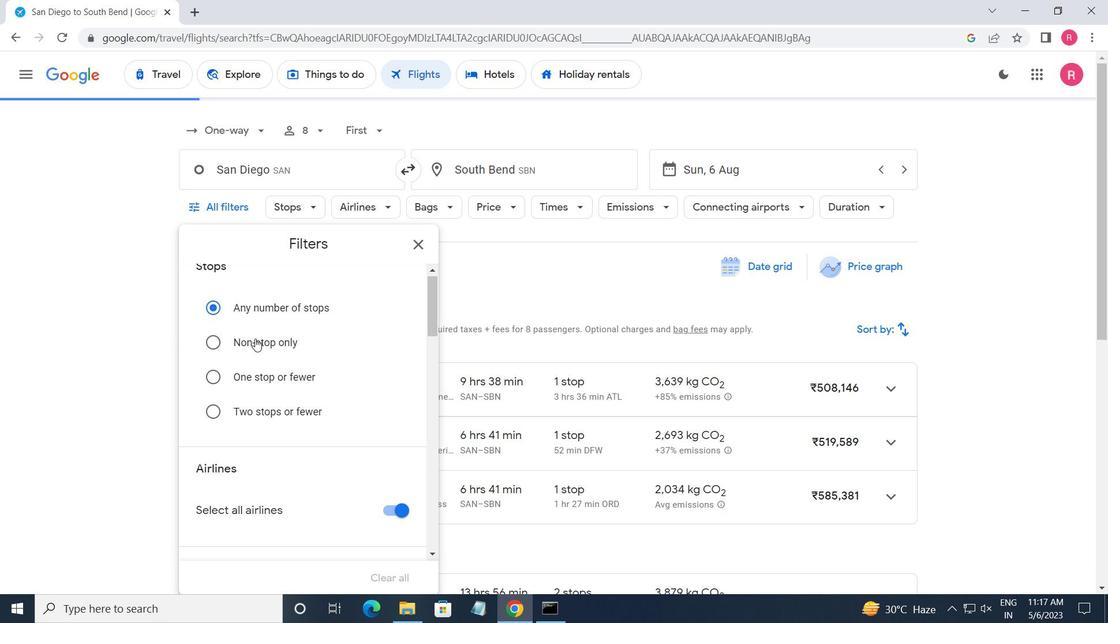 
Action: Mouse scrolled (255, 339) with delta (0, 0)
Screenshot: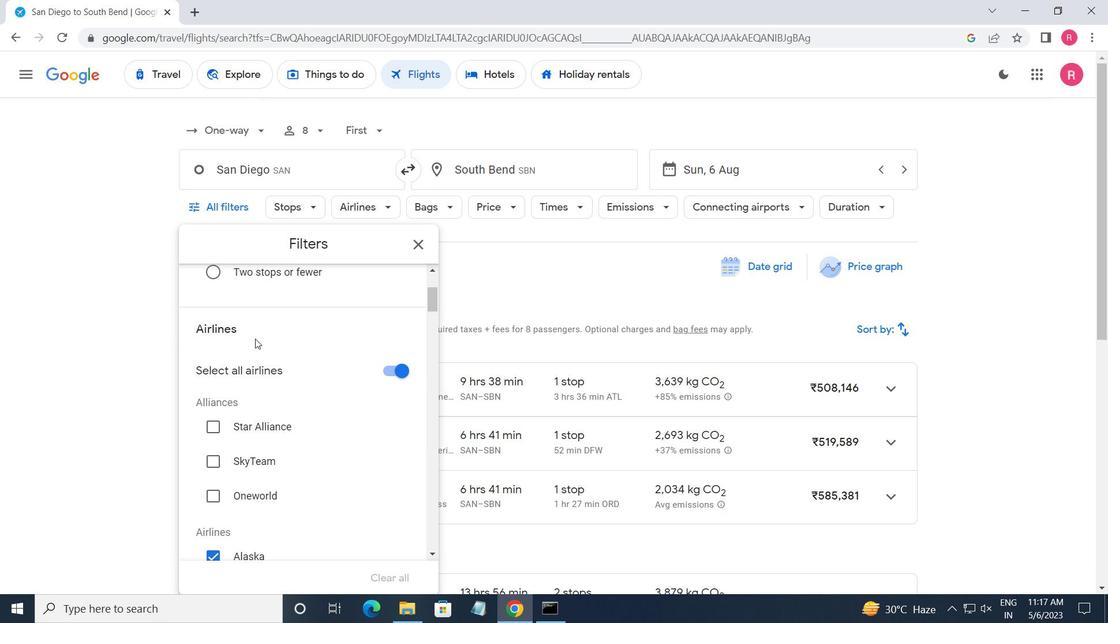 
Action: Mouse scrolled (255, 339) with delta (0, 0)
Screenshot: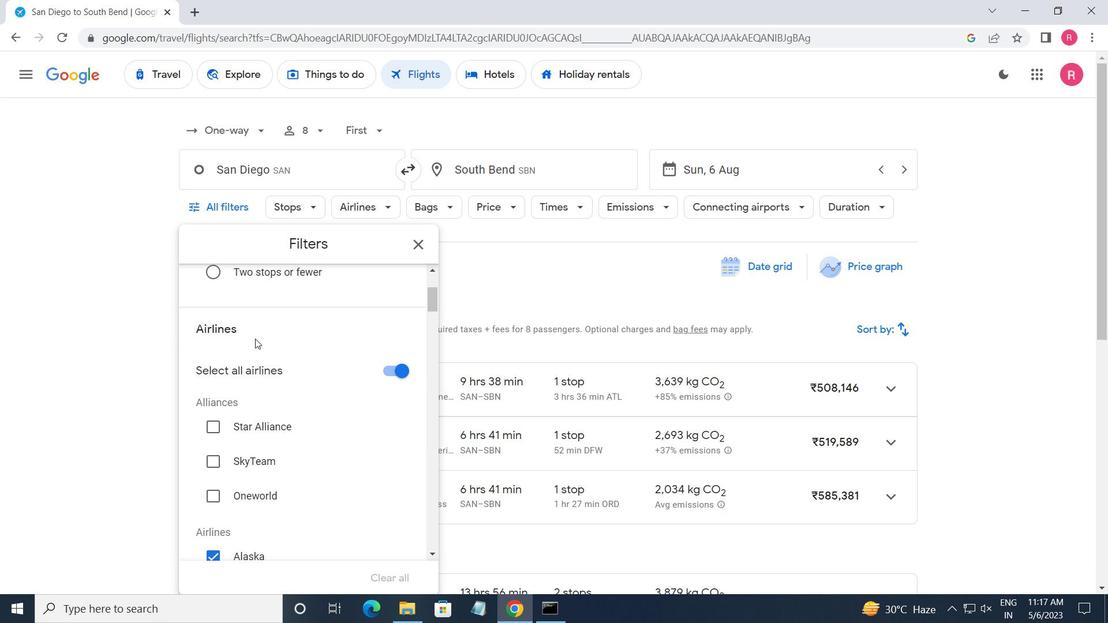 
Action: Mouse scrolled (255, 339) with delta (0, 0)
Screenshot: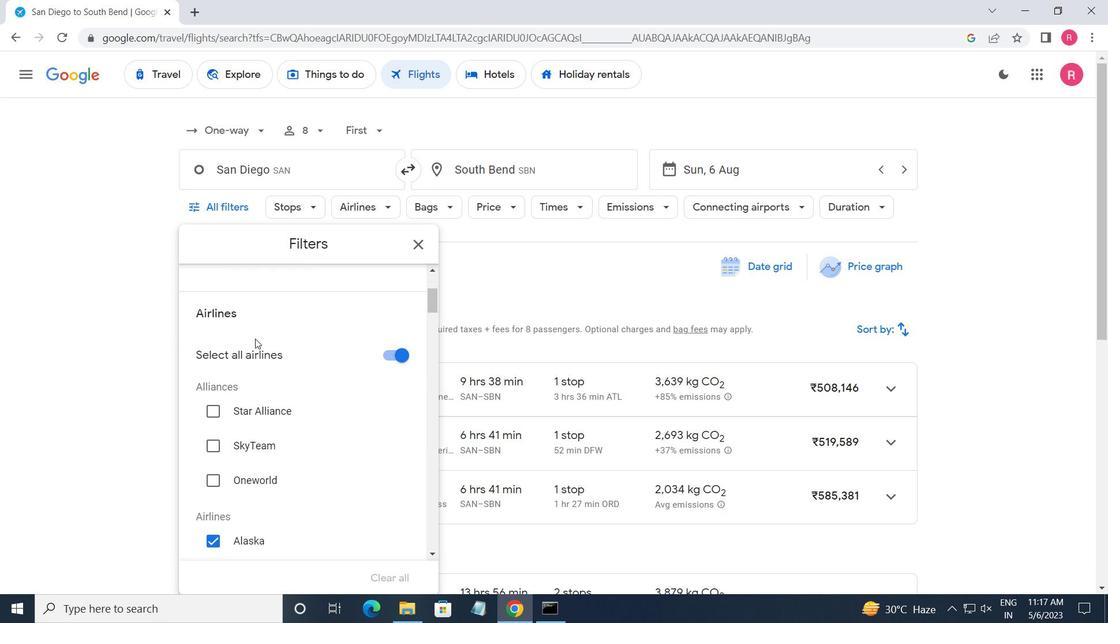 
Action: Mouse moved to (255, 339)
Screenshot: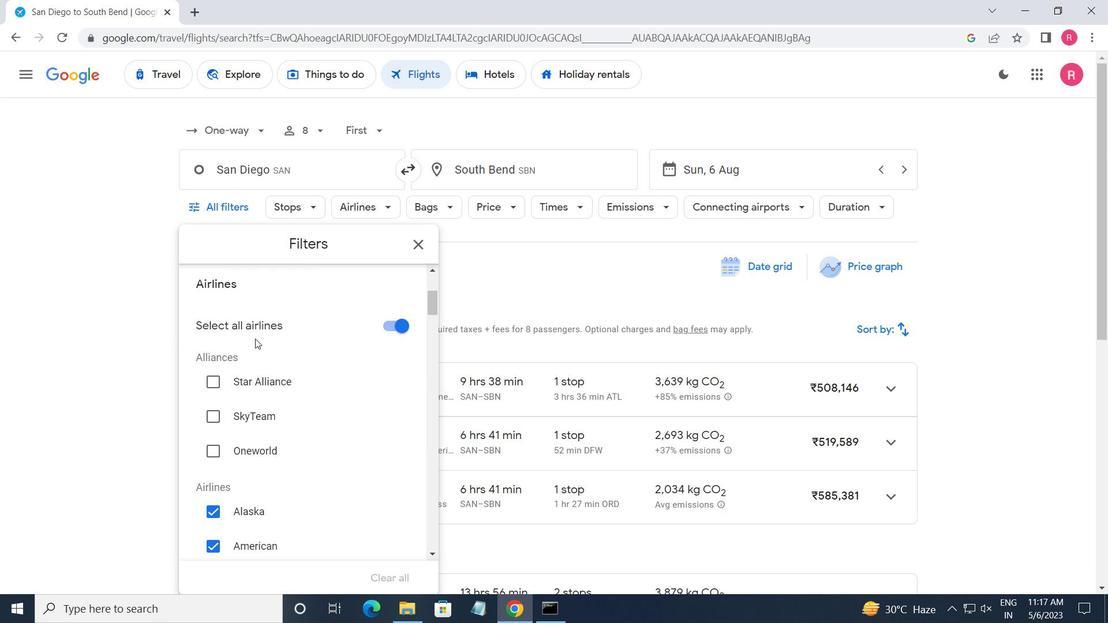 
Action: Mouse scrolled (255, 339) with delta (0, 0)
Screenshot: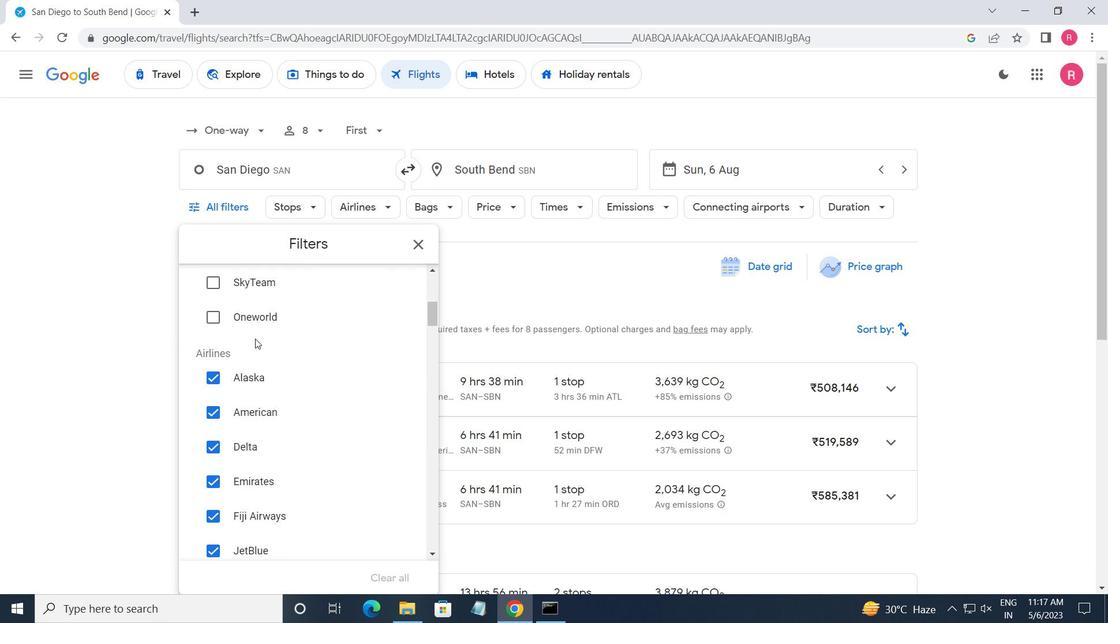 
Action: Mouse moved to (392, 304)
Screenshot: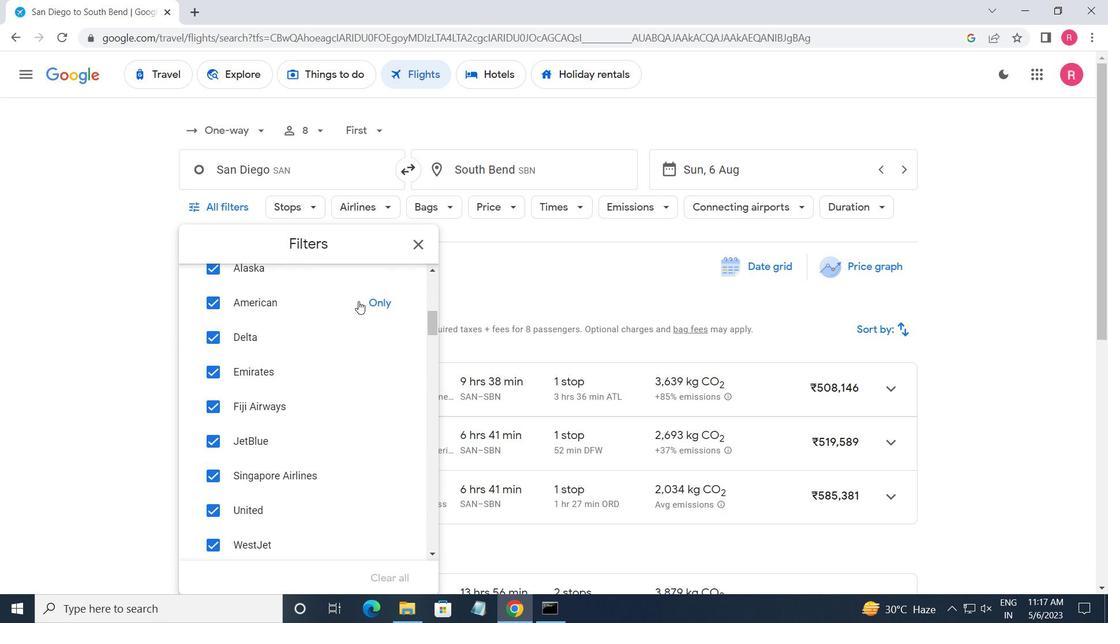 
Action: Mouse pressed left at (392, 304)
Screenshot: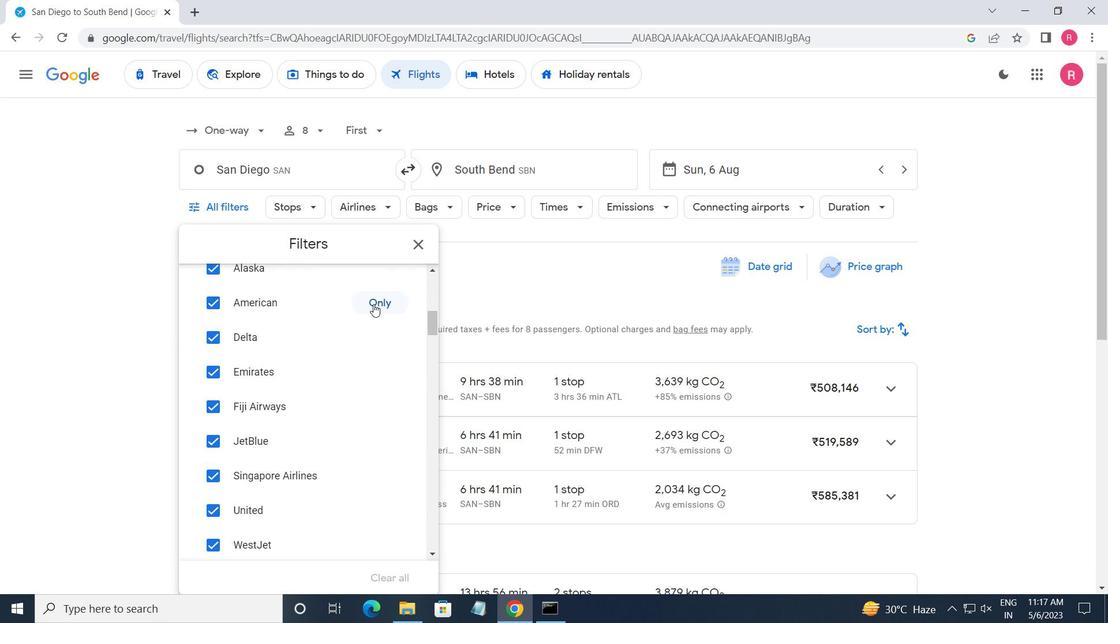 
Action: Mouse moved to (381, 351)
Screenshot: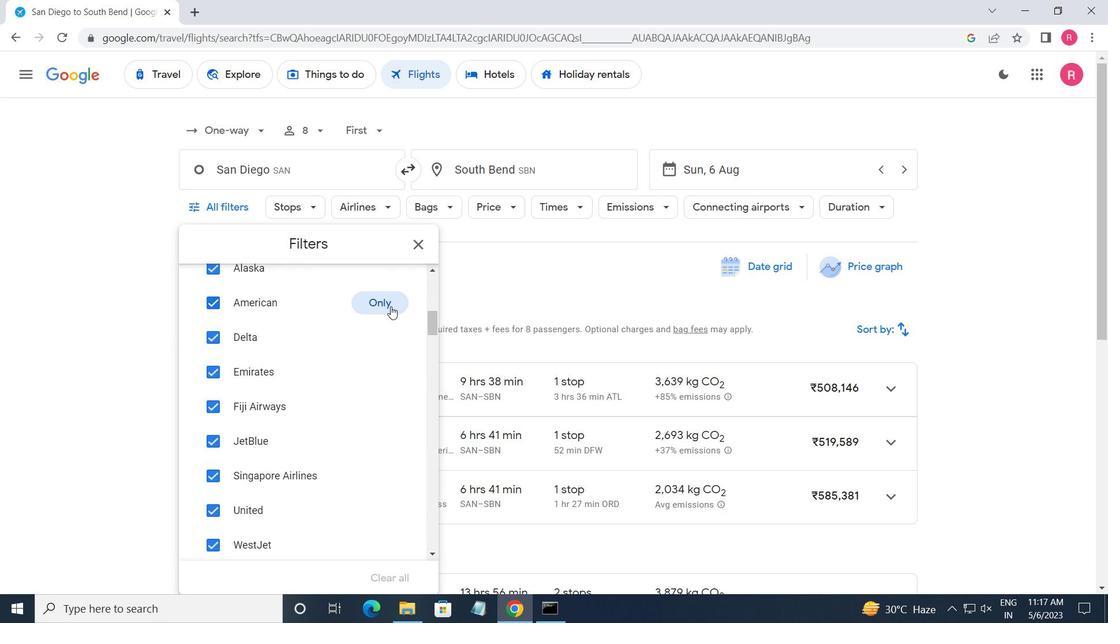 
Action: Mouse scrolled (381, 350) with delta (0, 0)
Screenshot: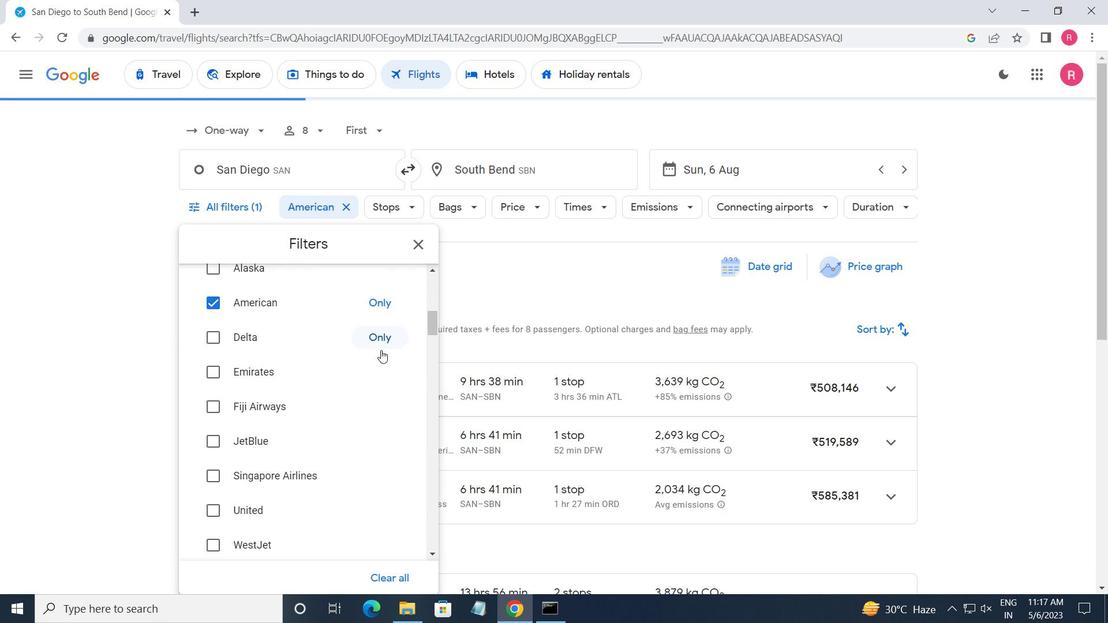 
Action: Mouse scrolled (381, 350) with delta (0, 0)
Screenshot: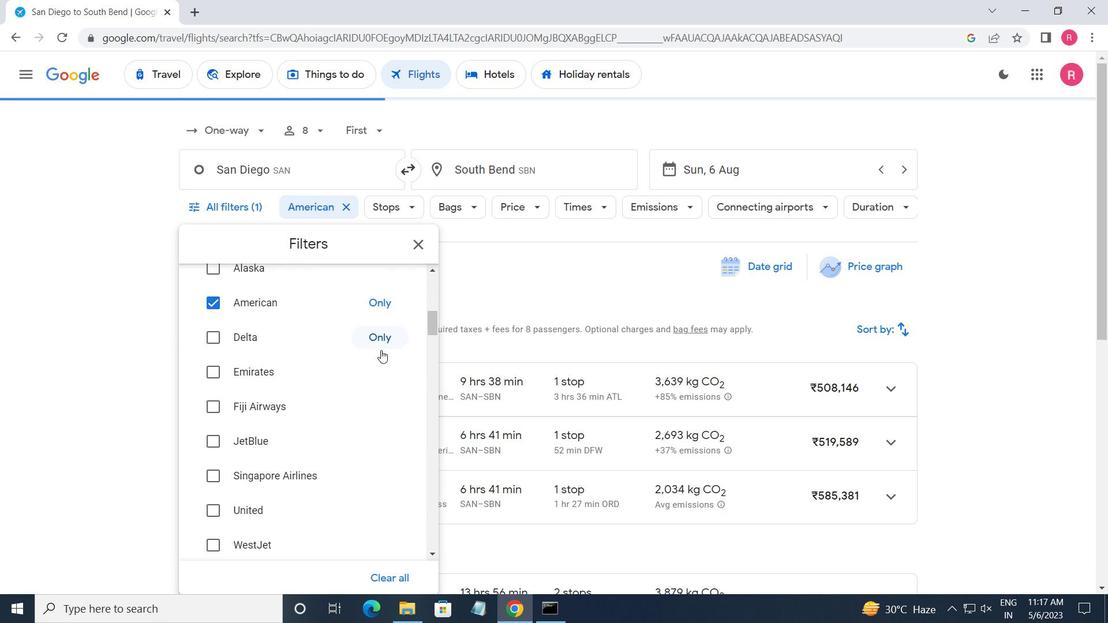 
Action: Mouse scrolled (381, 350) with delta (0, 0)
Screenshot: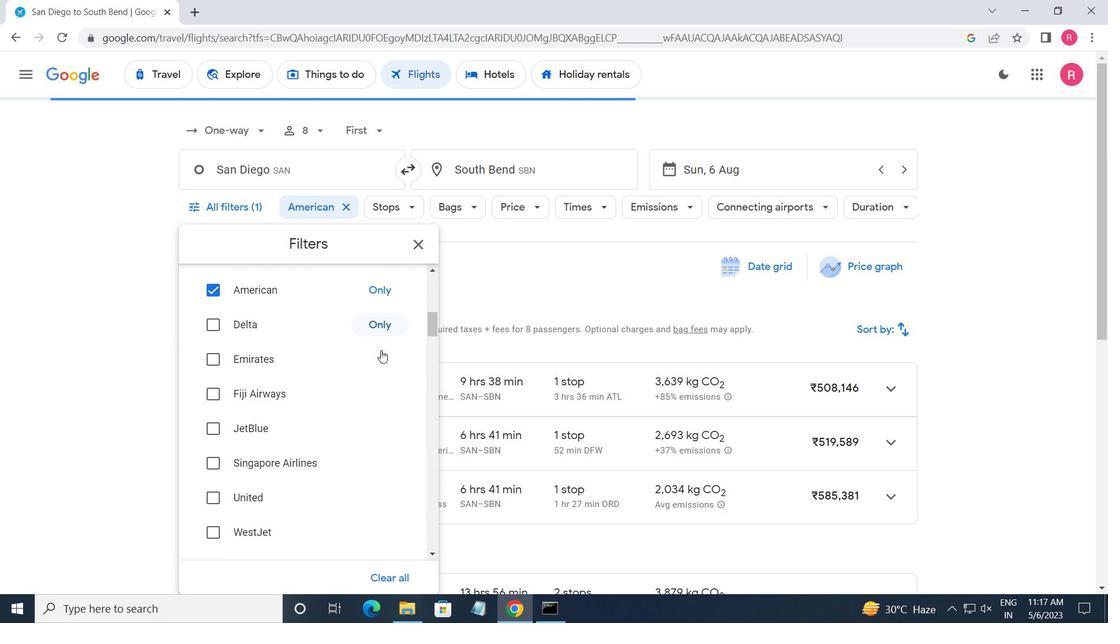 
Action: Mouse scrolled (381, 350) with delta (0, 0)
Screenshot: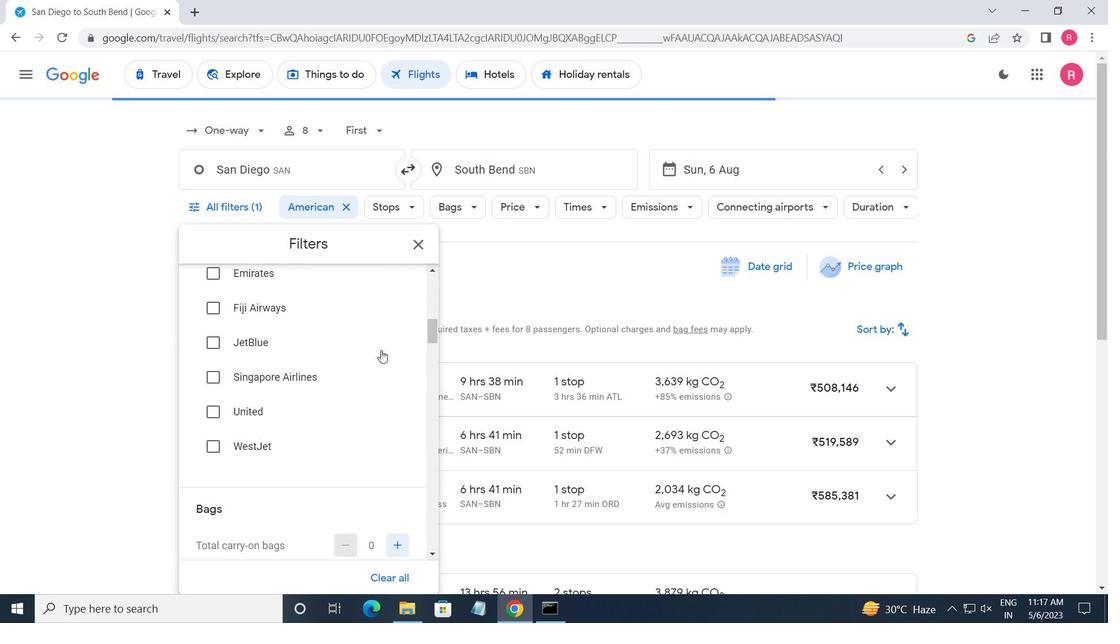 
Action: Mouse moved to (397, 355)
Screenshot: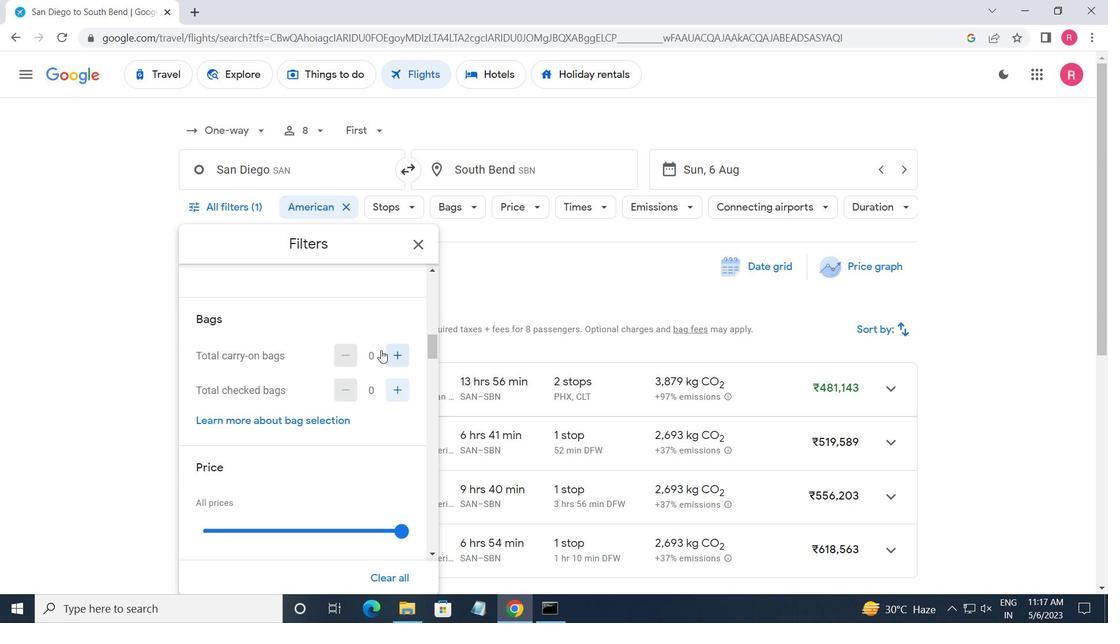 
Action: Mouse pressed left at (397, 355)
Screenshot: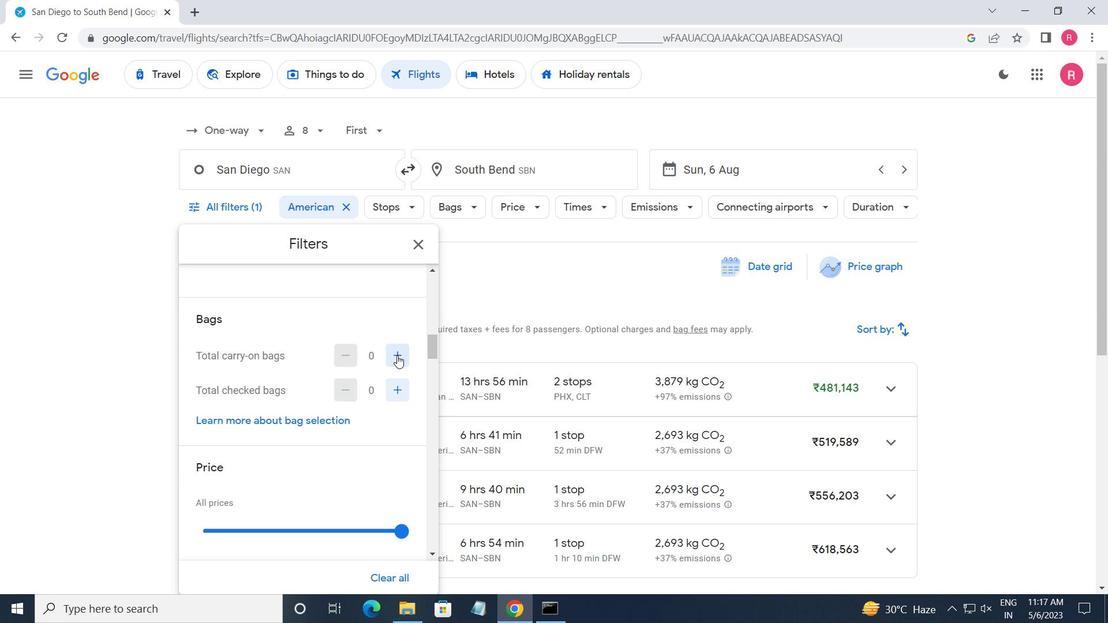 
Action: Mouse pressed left at (397, 355)
Screenshot: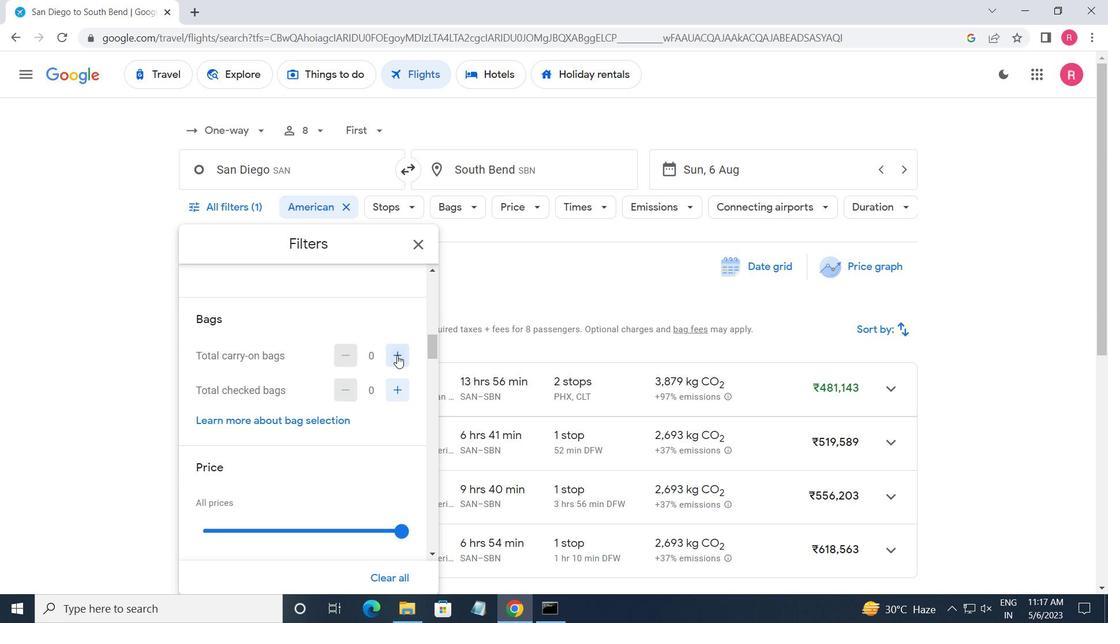 
Action: Mouse moved to (396, 394)
Screenshot: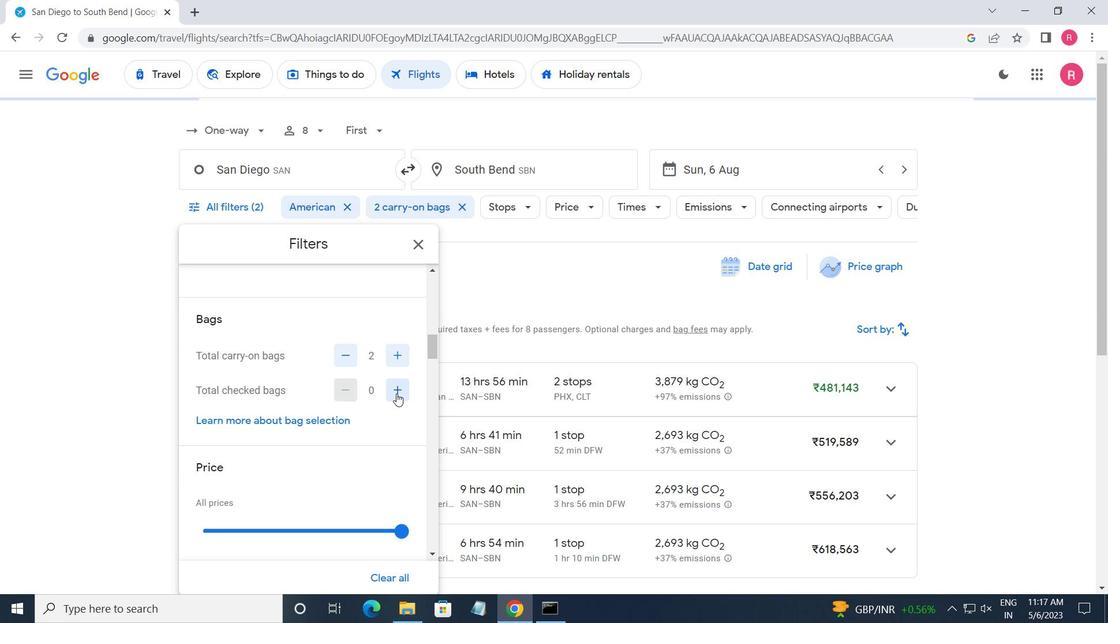 
Action: Mouse pressed left at (396, 394)
Screenshot: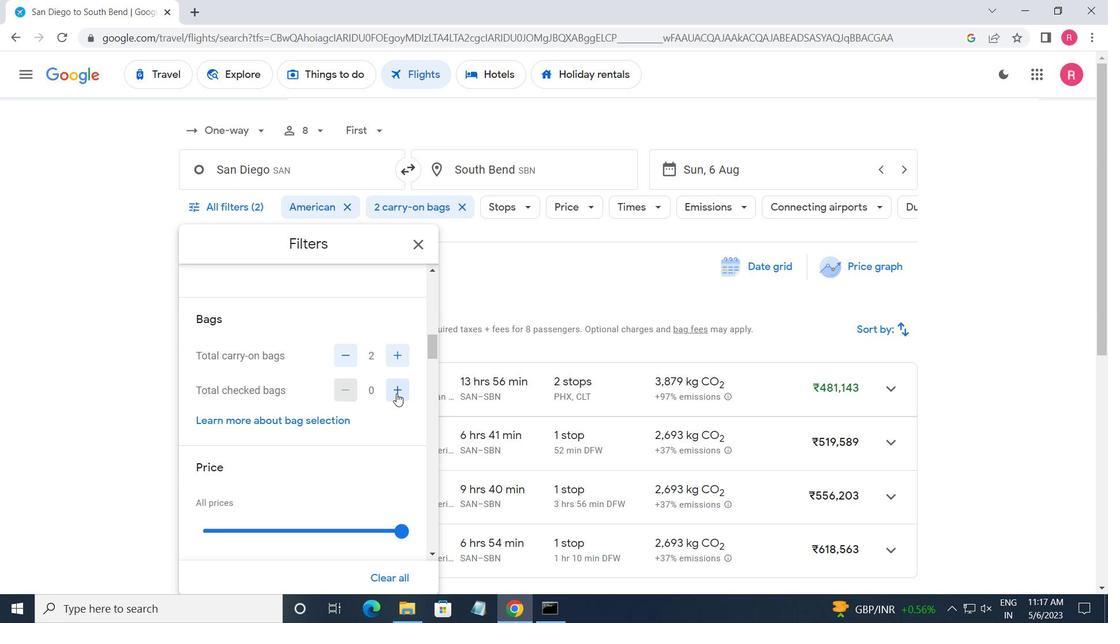 
Action: Mouse pressed left at (396, 394)
Screenshot: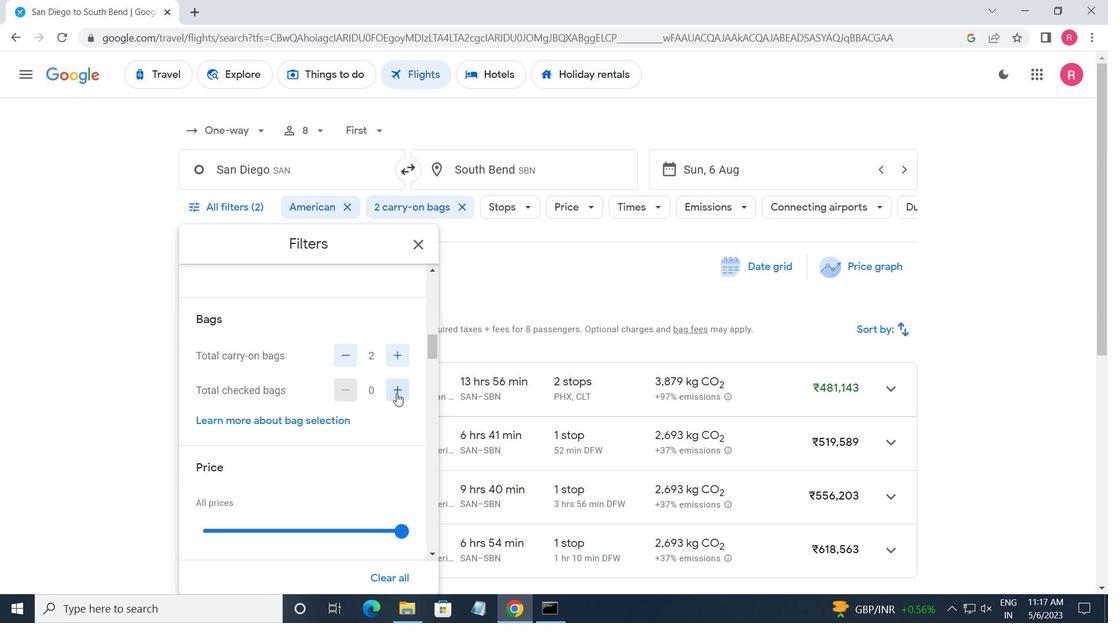 
Action: Mouse pressed left at (396, 394)
Screenshot: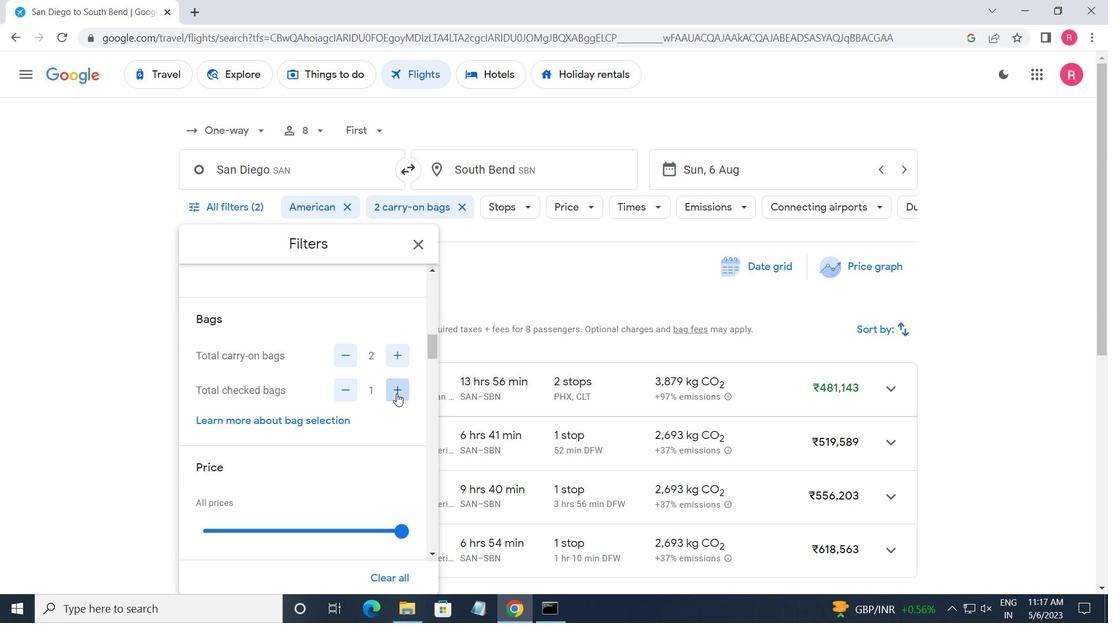 
Action: Mouse pressed left at (396, 394)
Screenshot: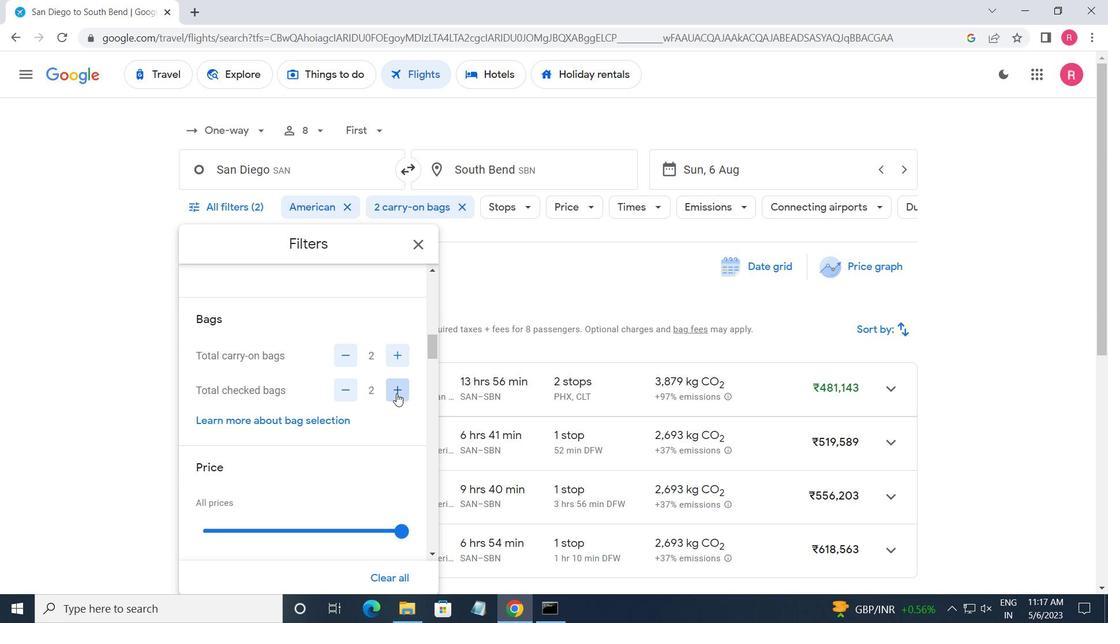
Action: Mouse moved to (396, 394)
Screenshot: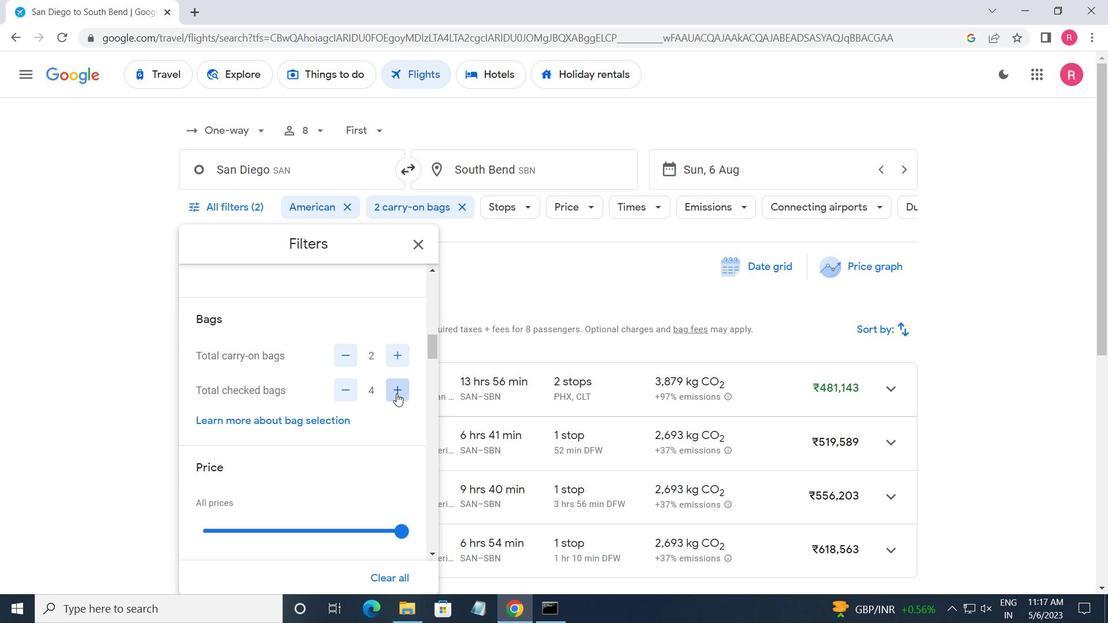 
Action: Mouse pressed left at (396, 394)
Screenshot: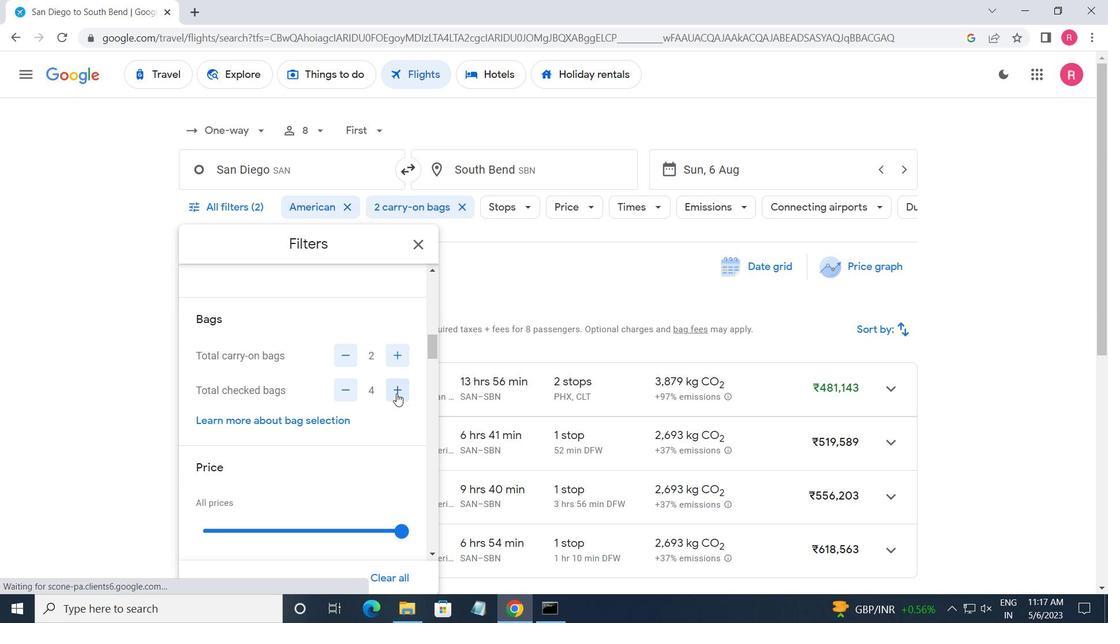 
Action: Mouse pressed left at (396, 394)
Screenshot: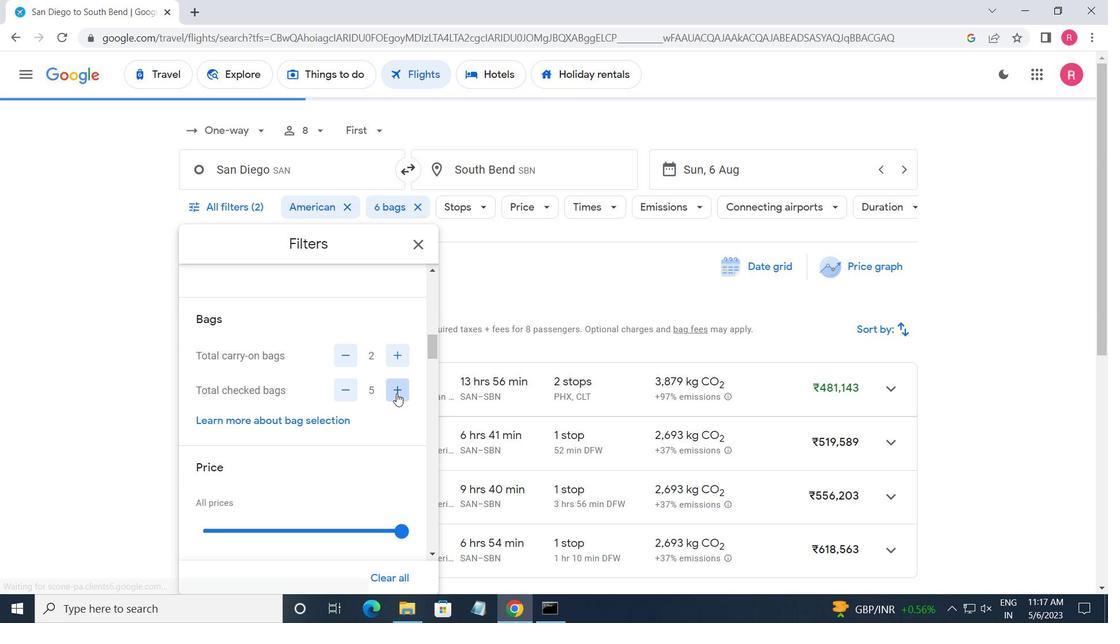 
Action: Mouse moved to (390, 396)
Screenshot: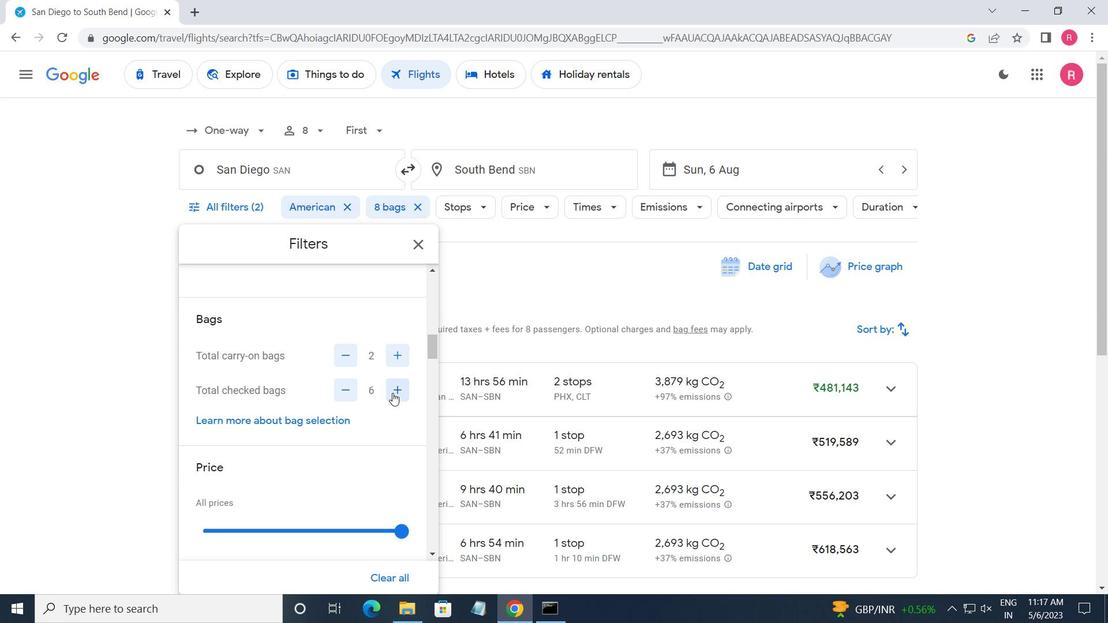 
Action: Mouse scrolled (390, 396) with delta (0, 0)
Screenshot: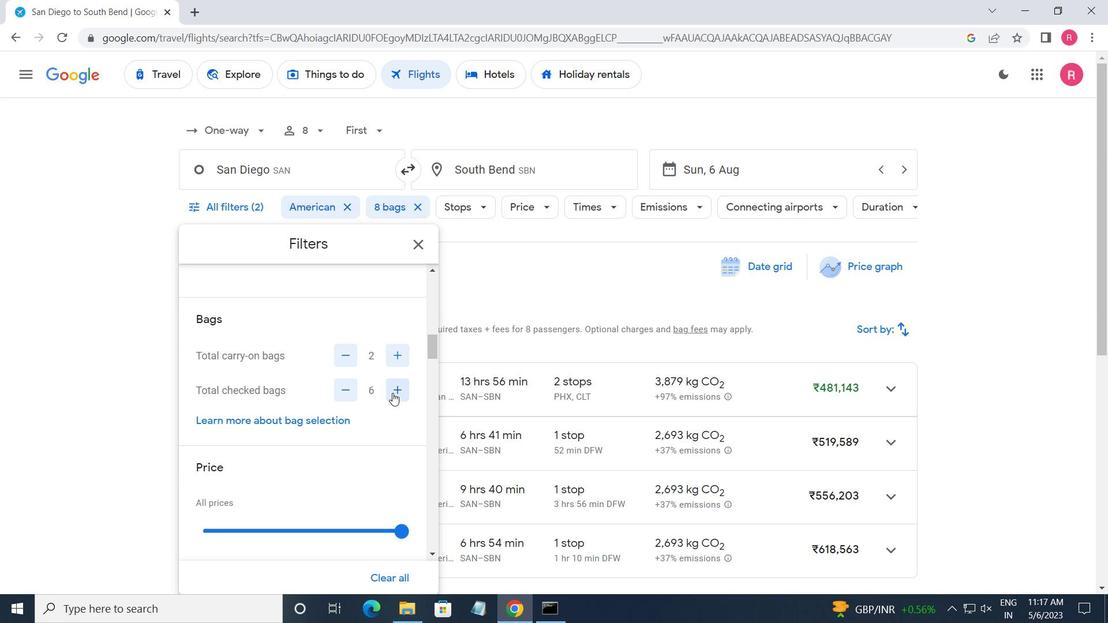 
Action: Mouse moved to (388, 397)
Screenshot: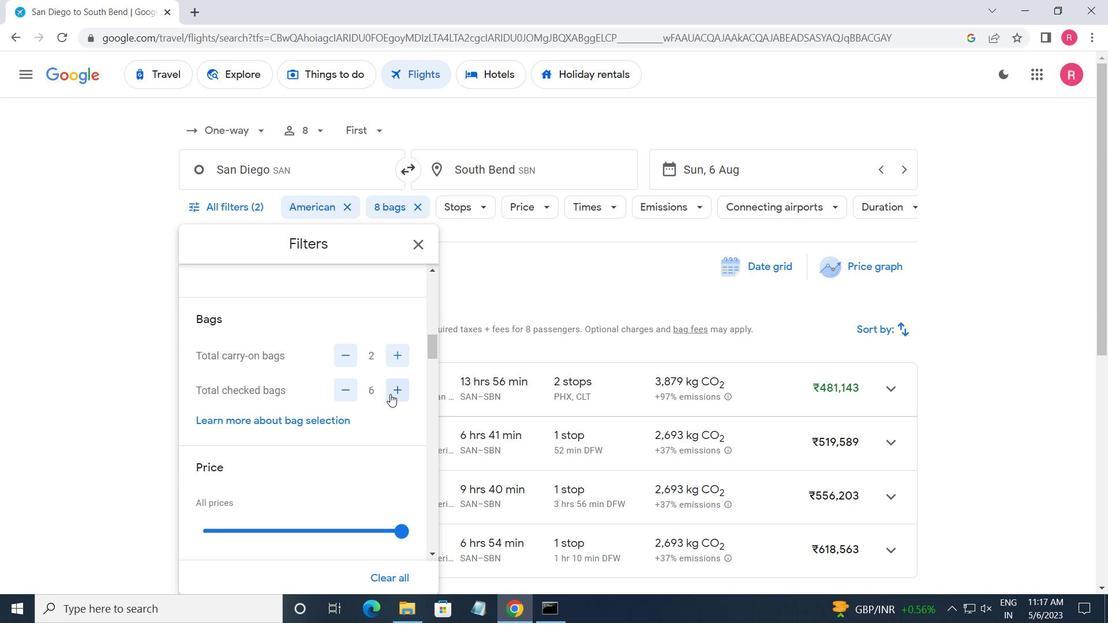 
Action: Mouse scrolled (388, 397) with delta (0, 0)
Screenshot: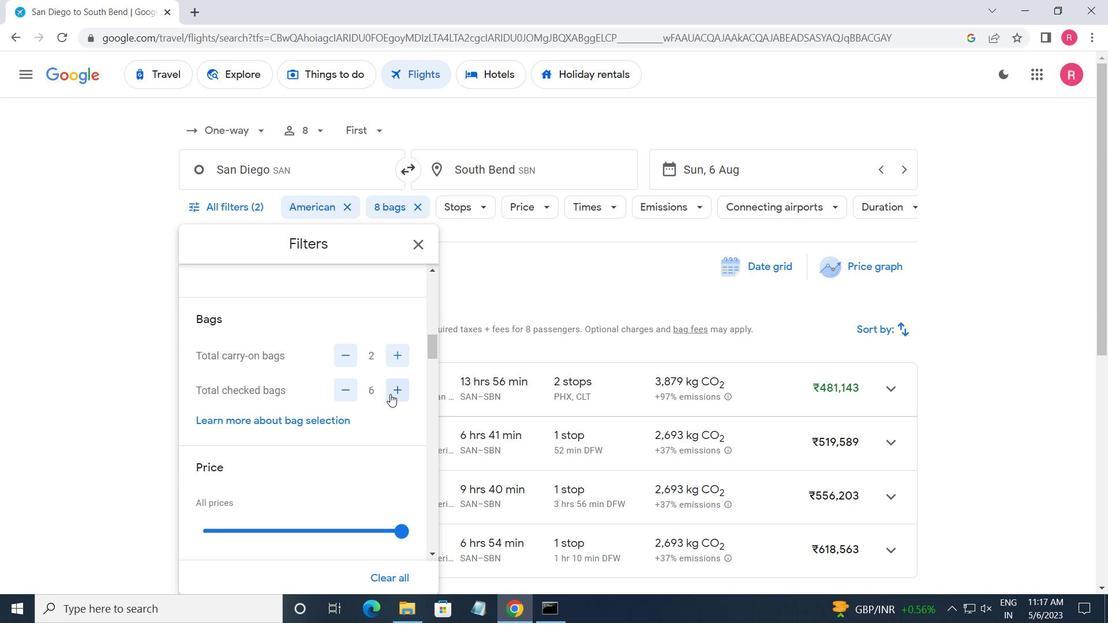 
Action: Mouse moved to (404, 399)
Screenshot: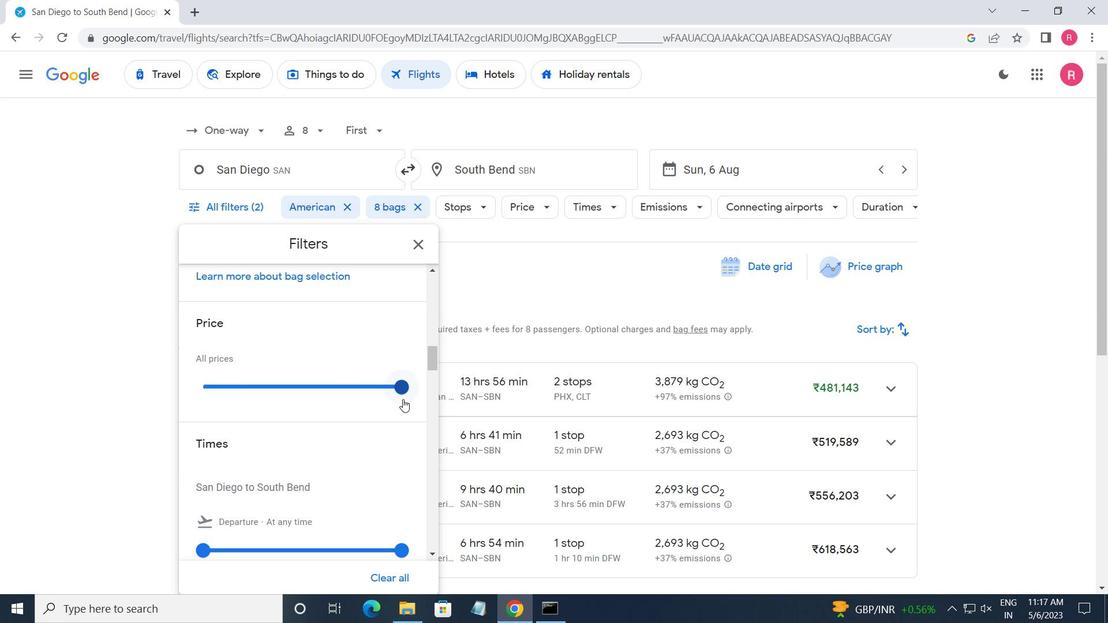 
Action: Mouse pressed left at (404, 399)
Screenshot: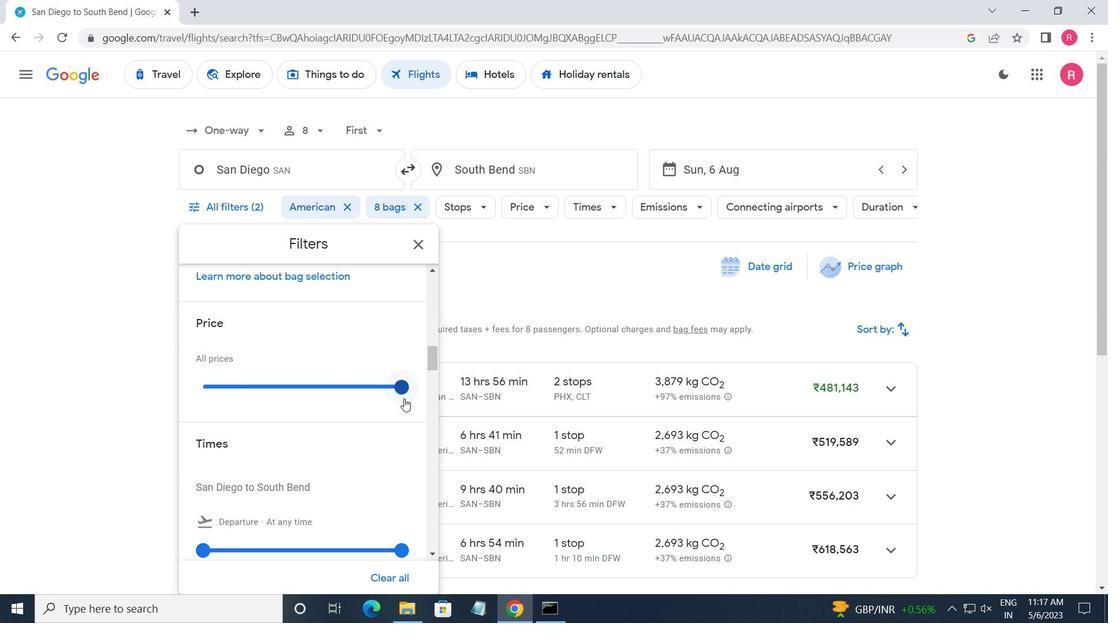 
Action: Mouse moved to (251, 407)
Screenshot: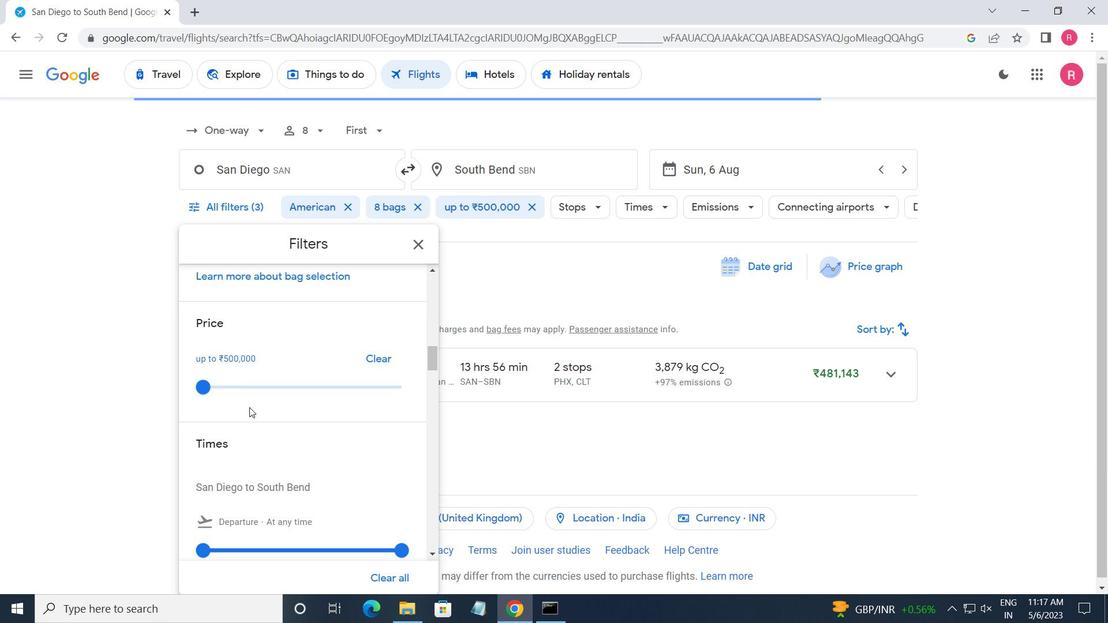 
Action: Mouse scrolled (251, 407) with delta (0, 0)
Screenshot: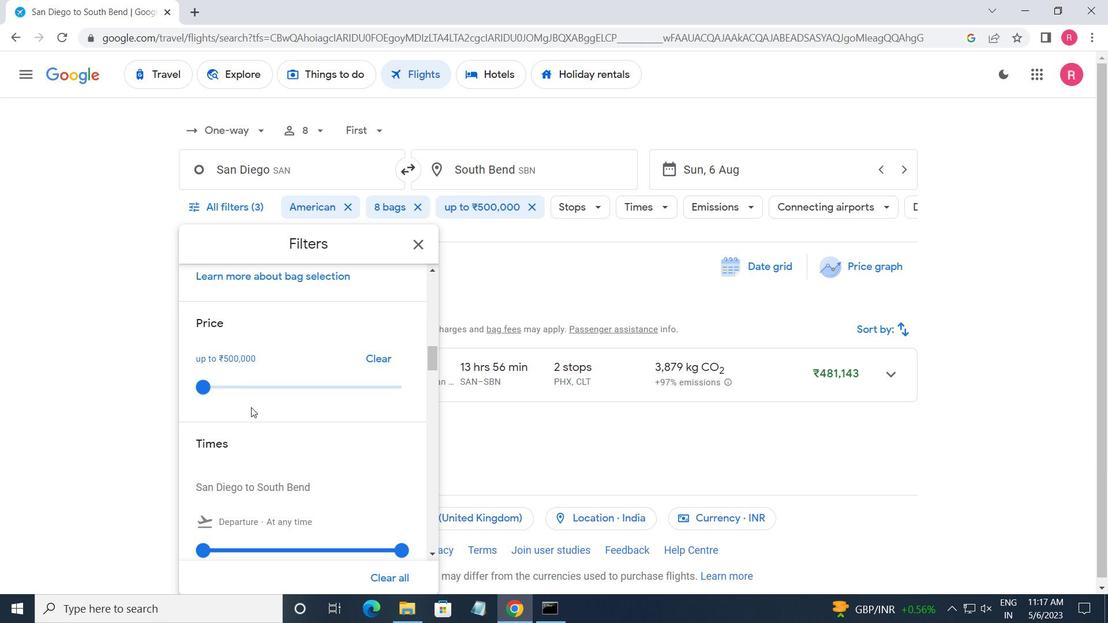 
Action: Mouse scrolled (251, 407) with delta (0, 0)
Screenshot: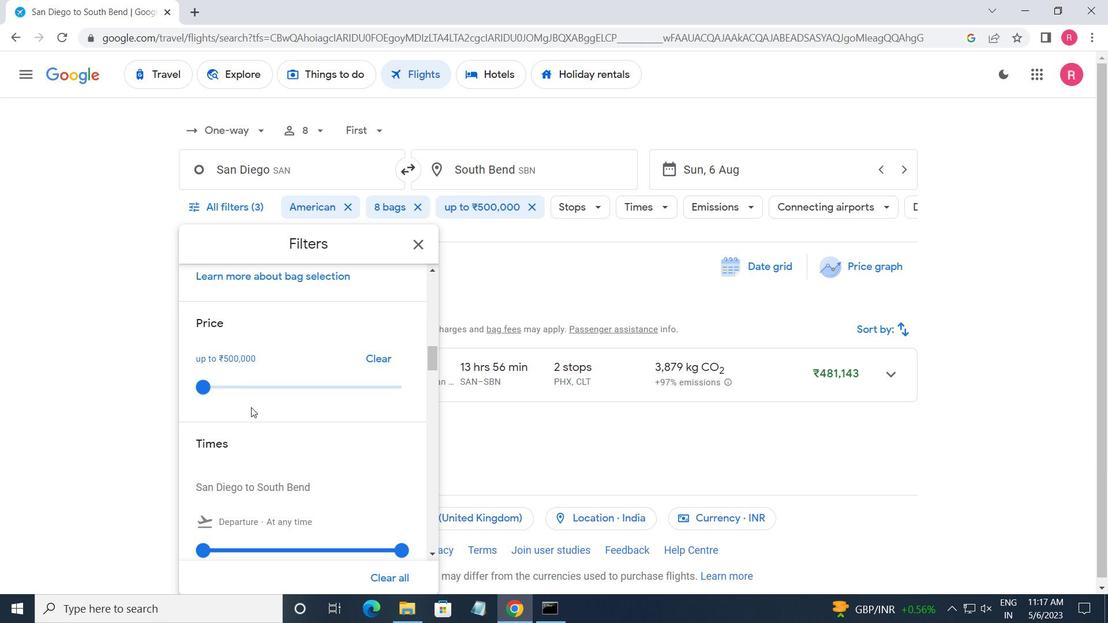 
Action: Mouse moved to (207, 411)
Screenshot: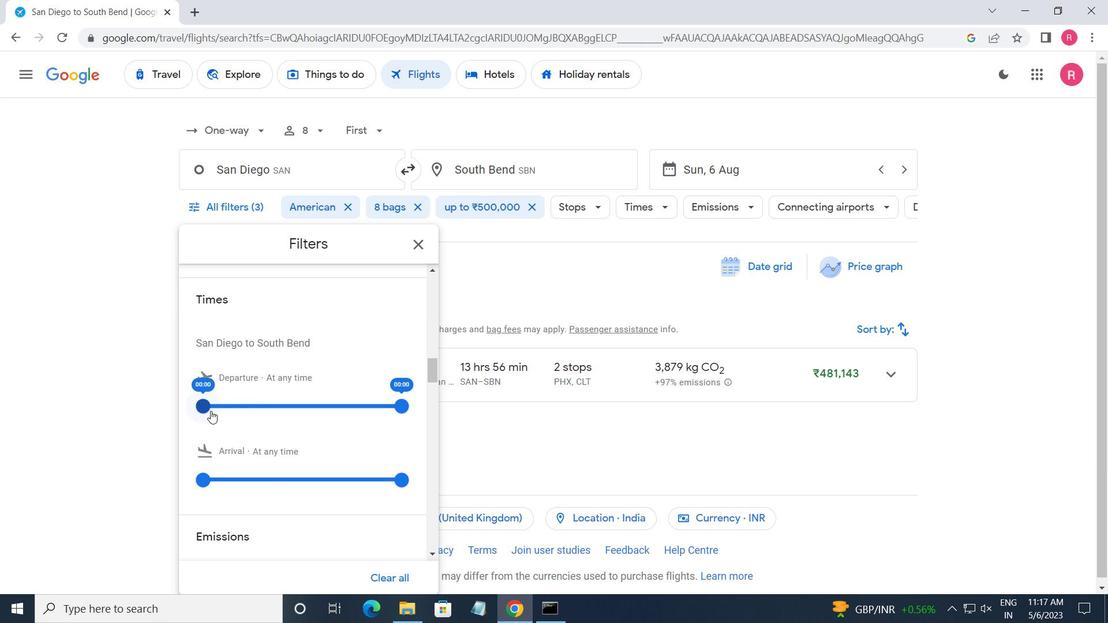 
Action: Mouse pressed left at (207, 411)
Screenshot: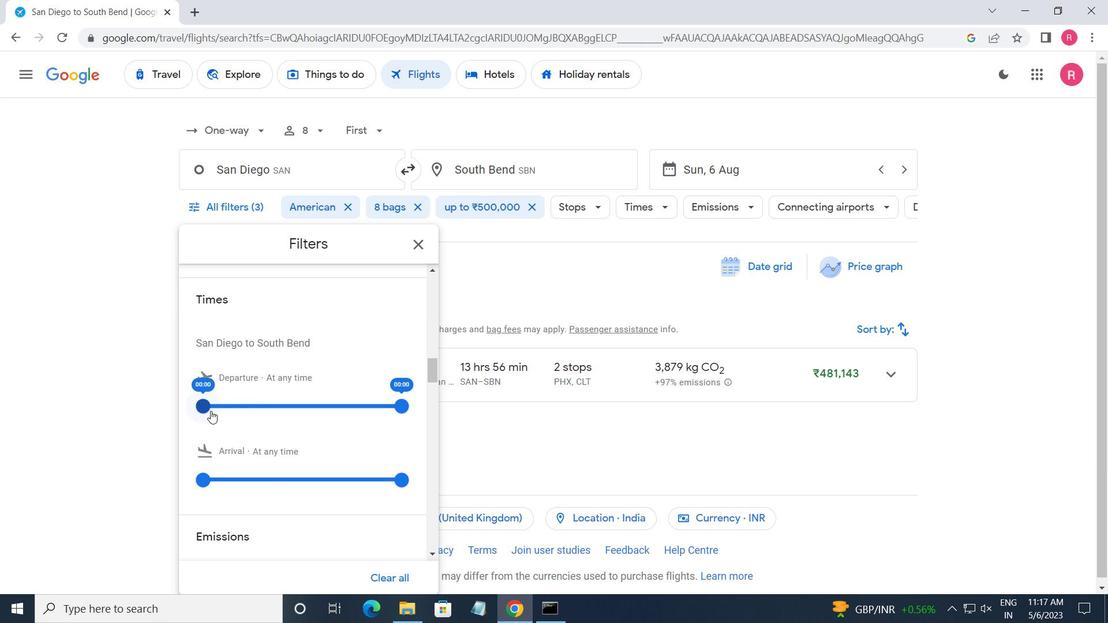 
Action: Mouse moved to (399, 412)
Screenshot: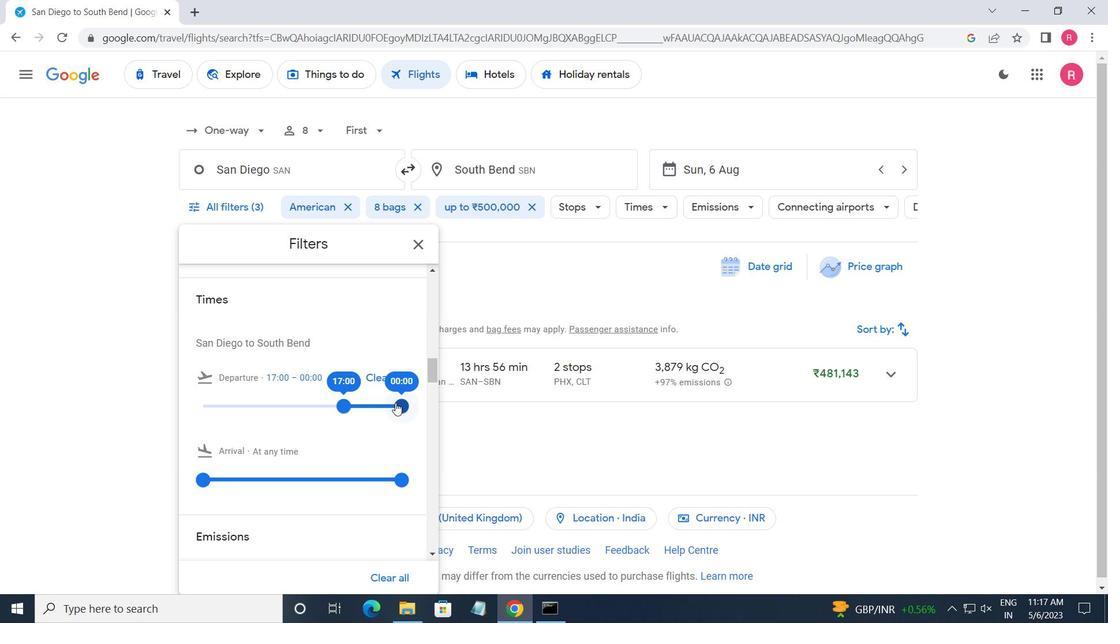 
Action: Mouse pressed left at (399, 412)
Screenshot: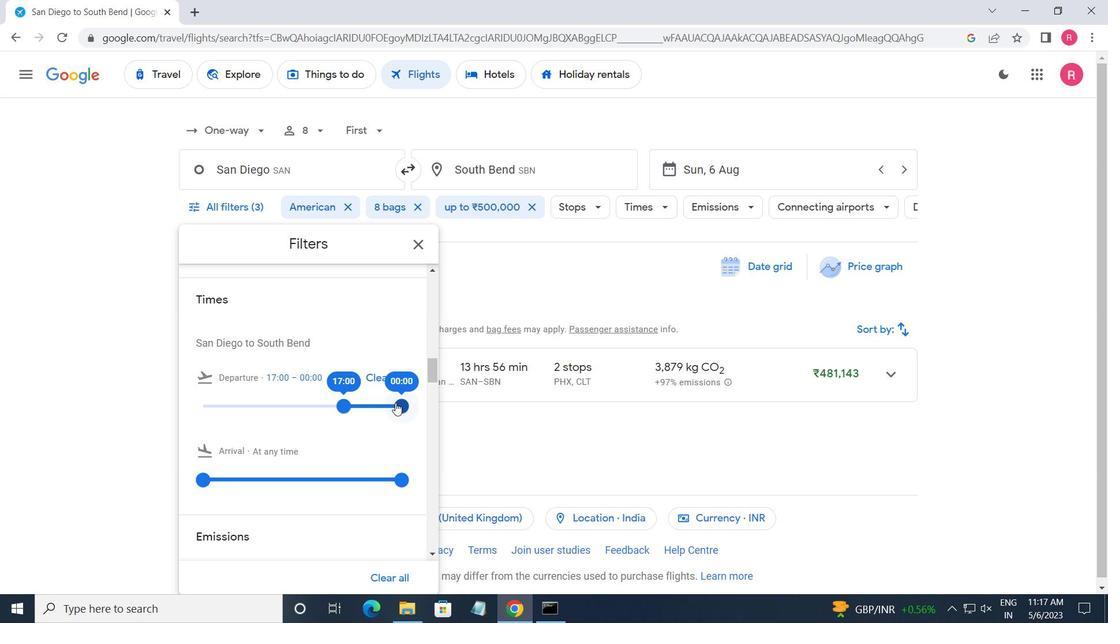 
Action: Mouse moved to (417, 251)
Screenshot: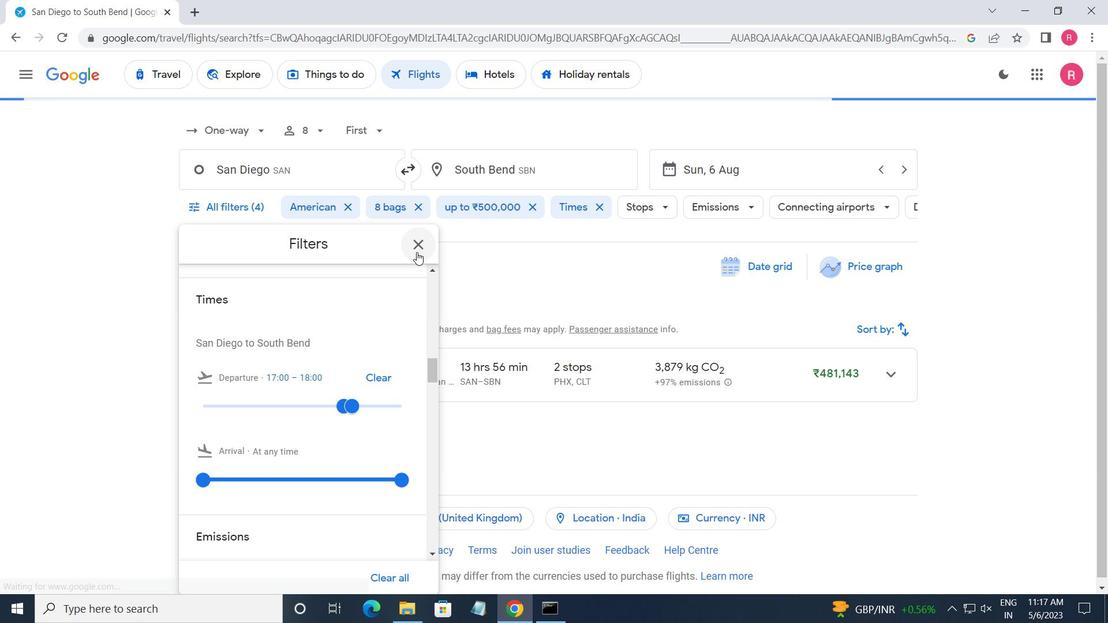 
Action: Mouse pressed left at (417, 251)
Screenshot: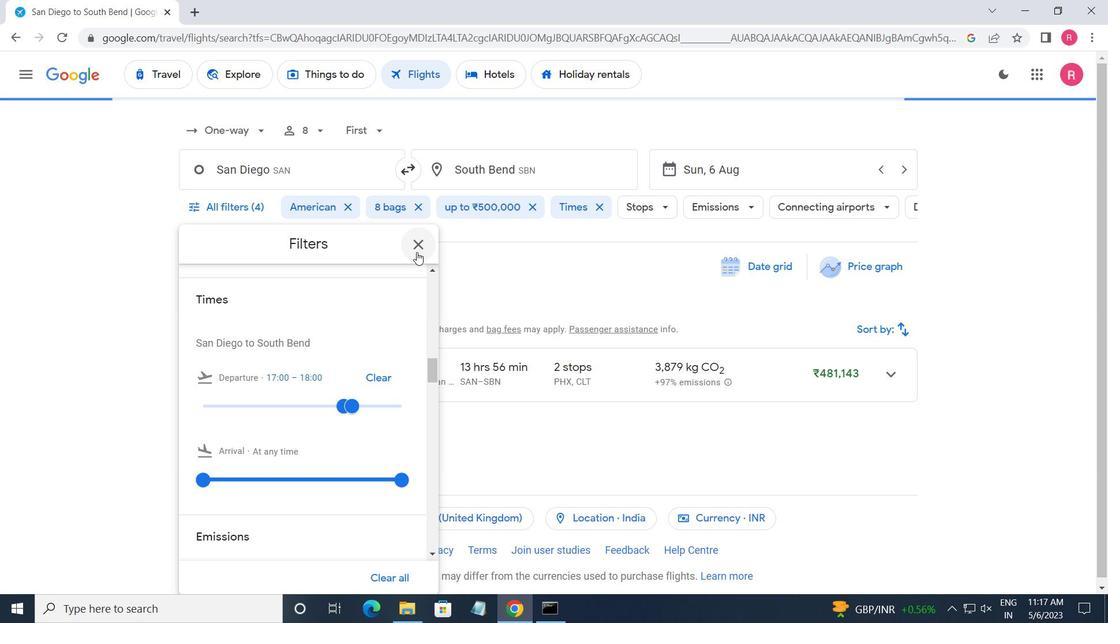 
